 Task: Search one way flight ticket for 3 adults, 3 children in premium economy from Cleveland: Cleveland Hopkins International Airport to Springfield: Abraham Lincoln Capital Airport on 5-2-2023. Choice of flights is Spirit. Outbound departure time preference is 13:15.
Action: Mouse moved to (354, 310)
Screenshot: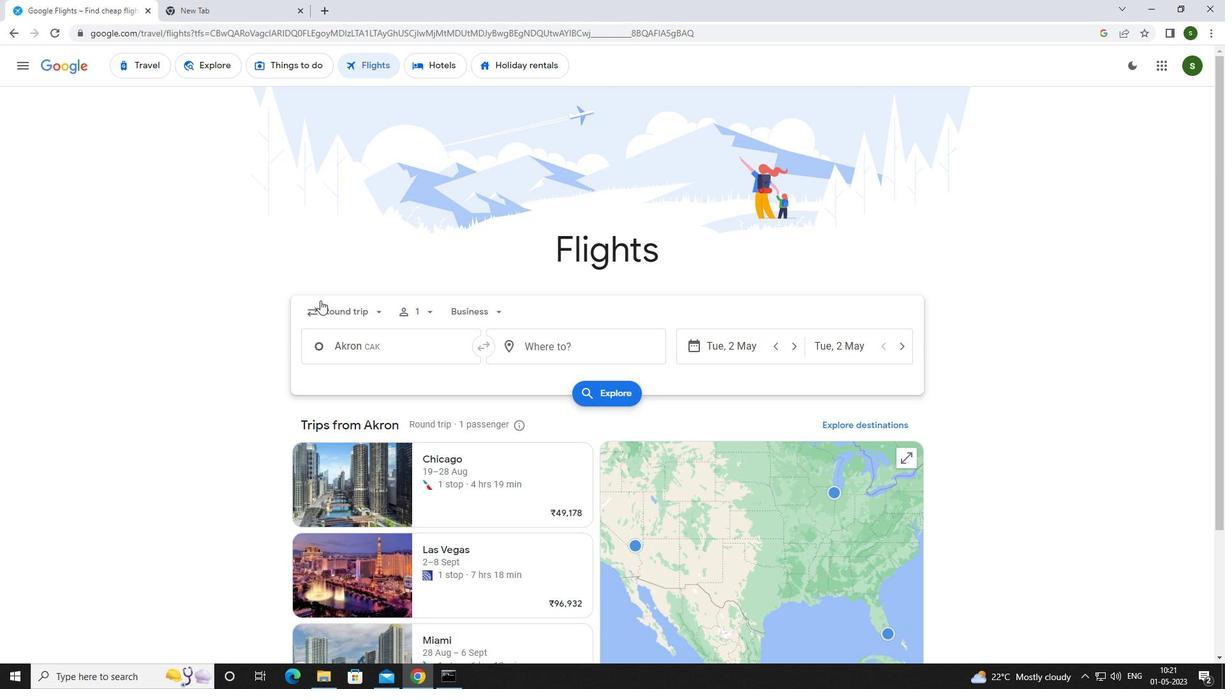 
Action: Mouse pressed left at (354, 310)
Screenshot: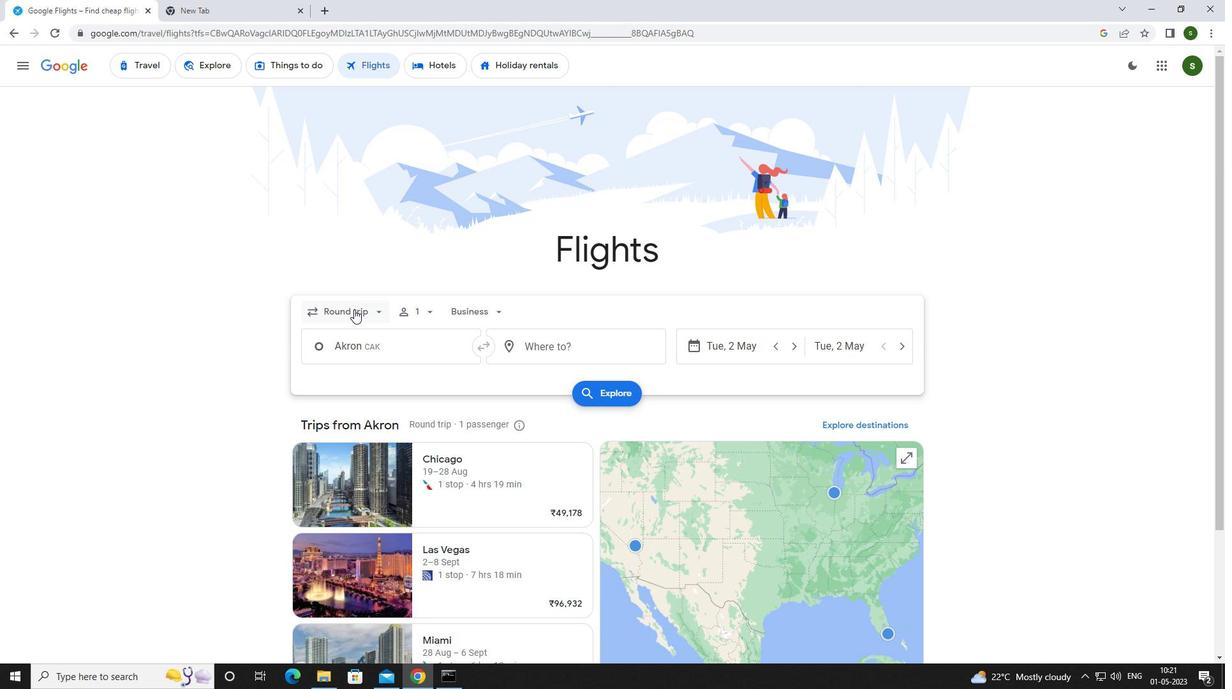 
Action: Mouse moved to (370, 367)
Screenshot: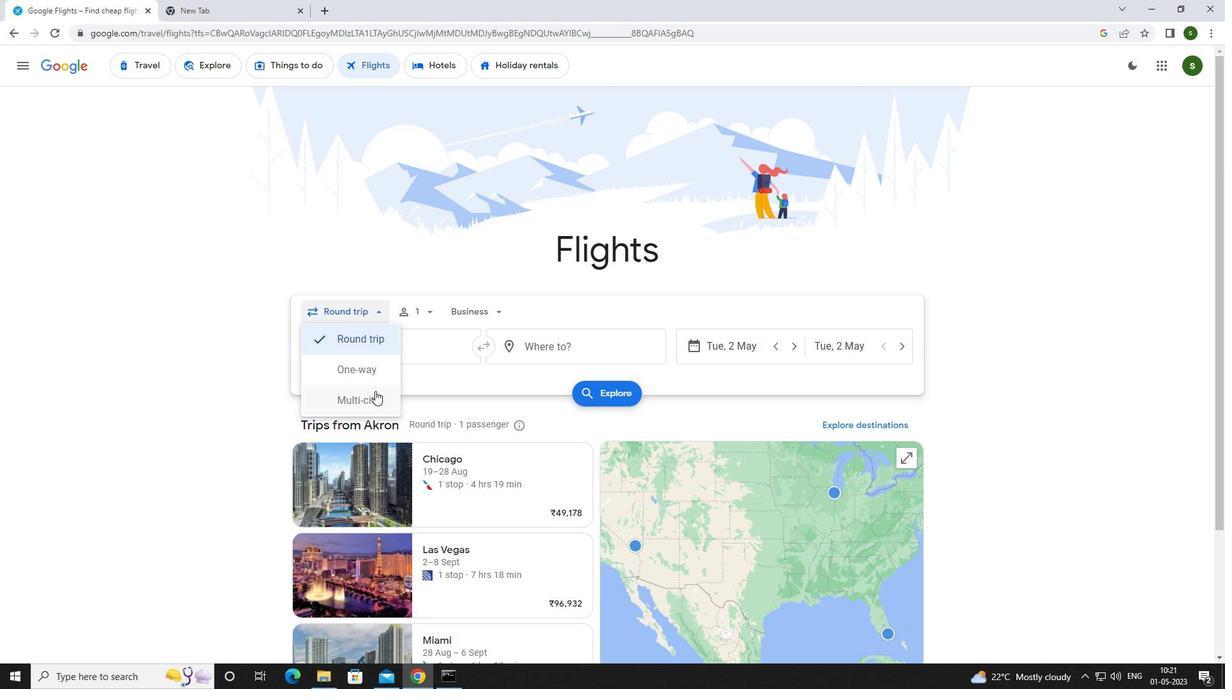 
Action: Mouse pressed left at (370, 367)
Screenshot: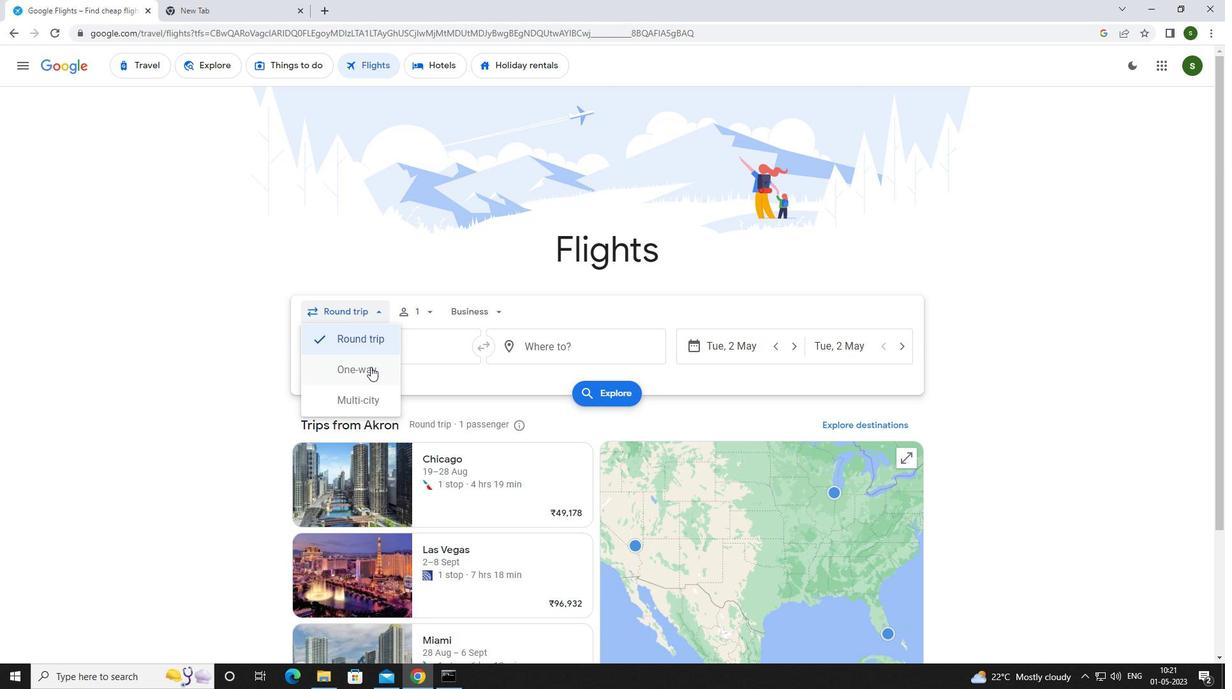 
Action: Mouse moved to (425, 307)
Screenshot: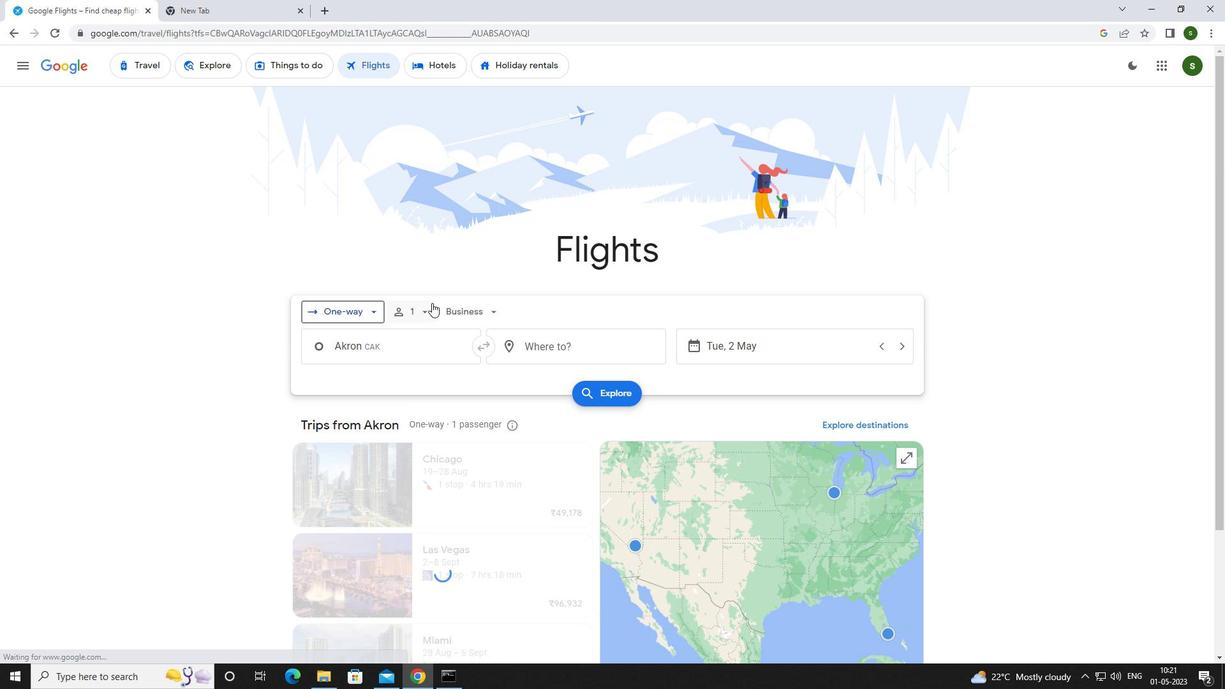 
Action: Mouse pressed left at (425, 307)
Screenshot: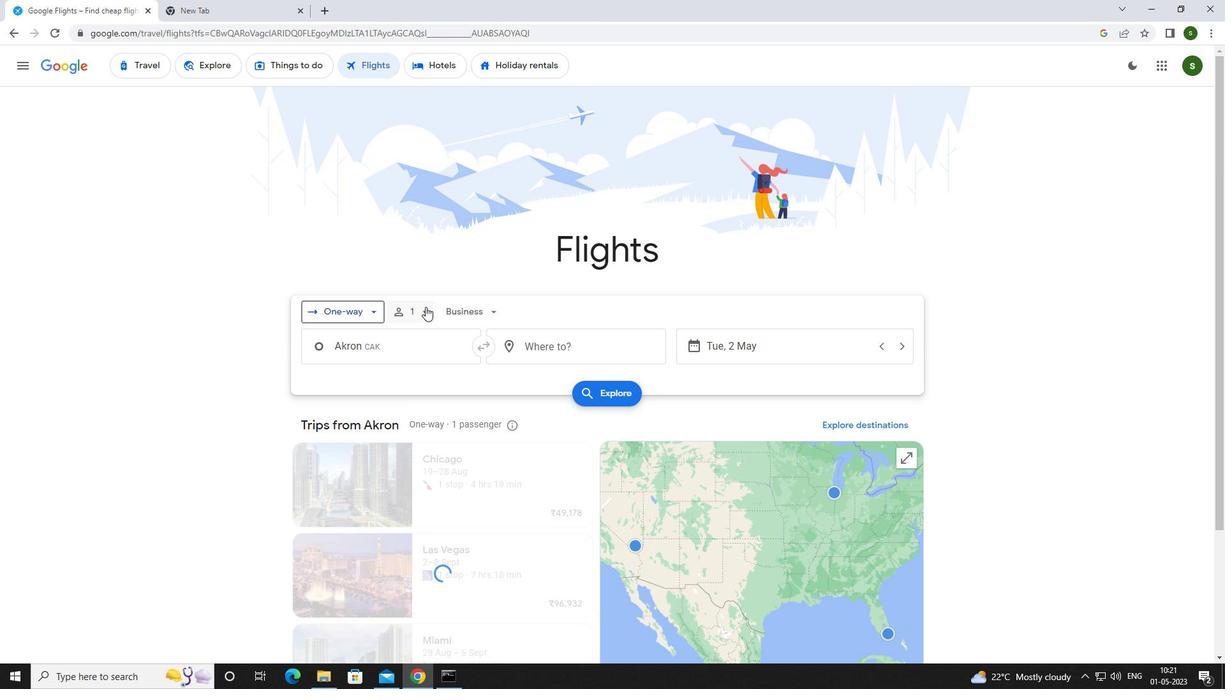 
Action: Mouse moved to (515, 339)
Screenshot: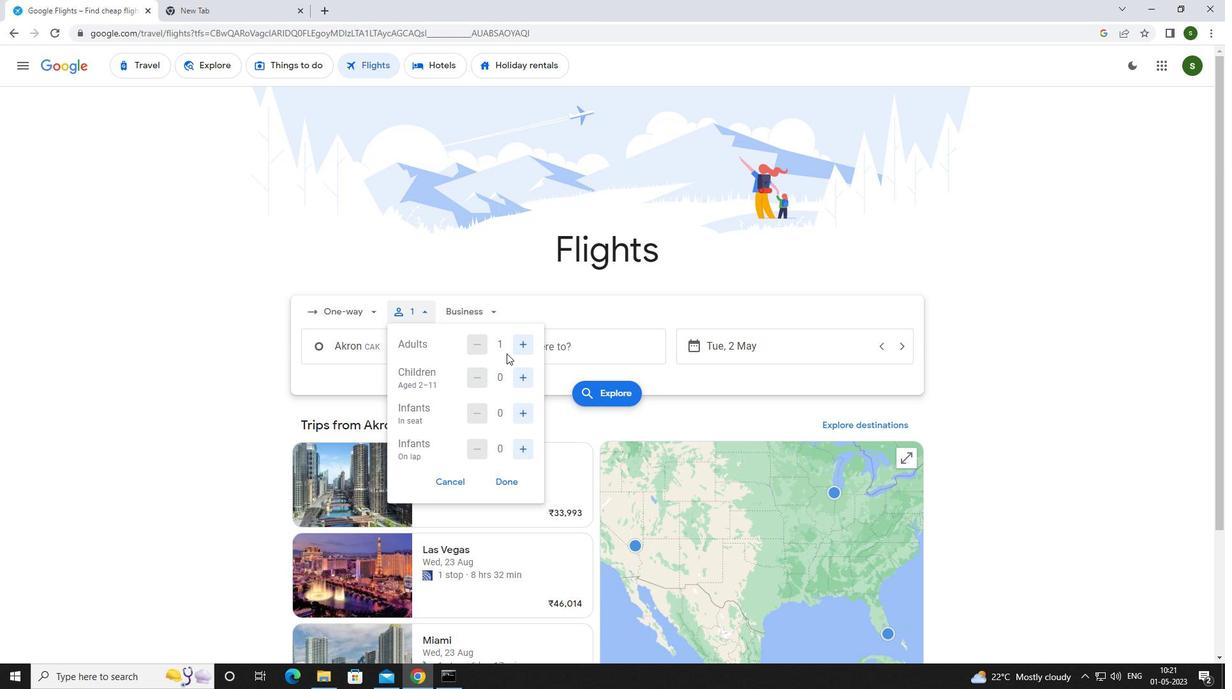 
Action: Mouse pressed left at (515, 339)
Screenshot: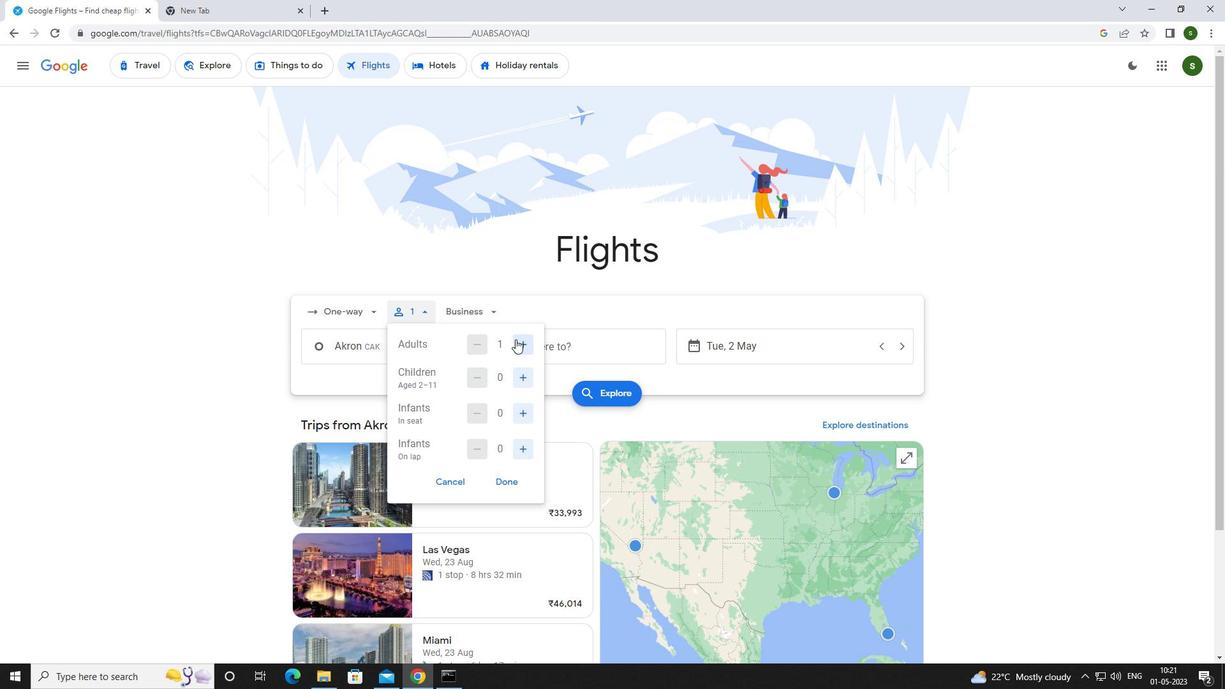 
Action: Mouse pressed left at (515, 339)
Screenshot: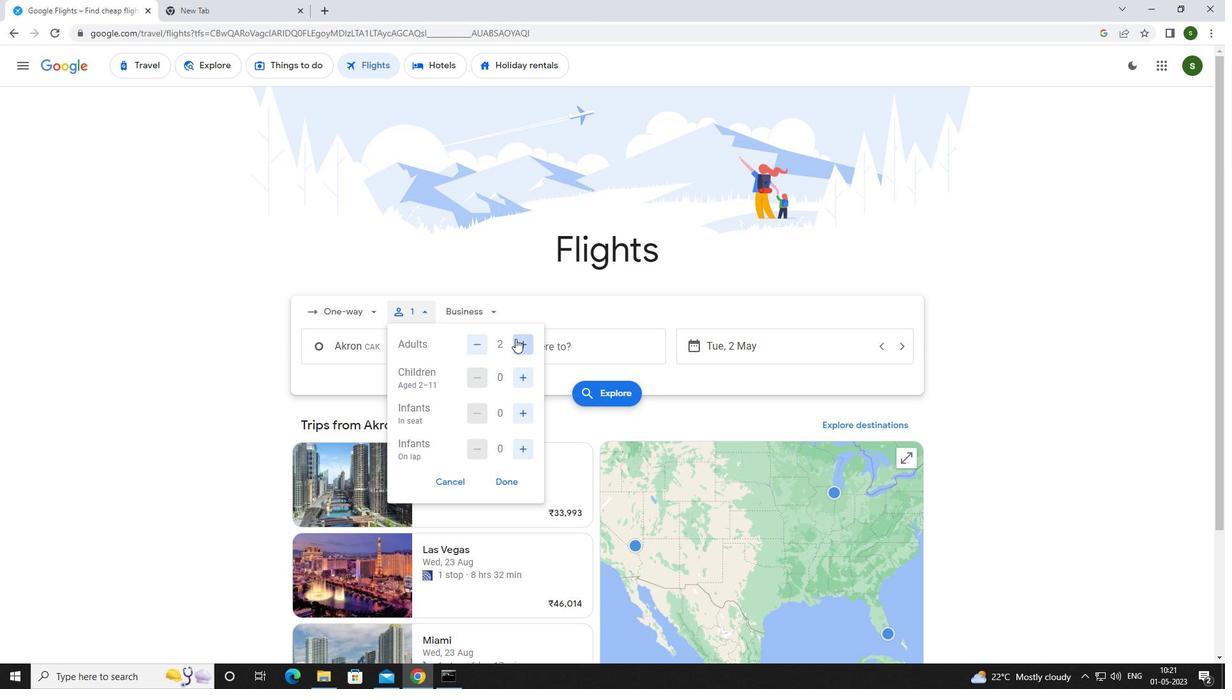 
Action: Mouse moved to (520, 374)
Screenshot: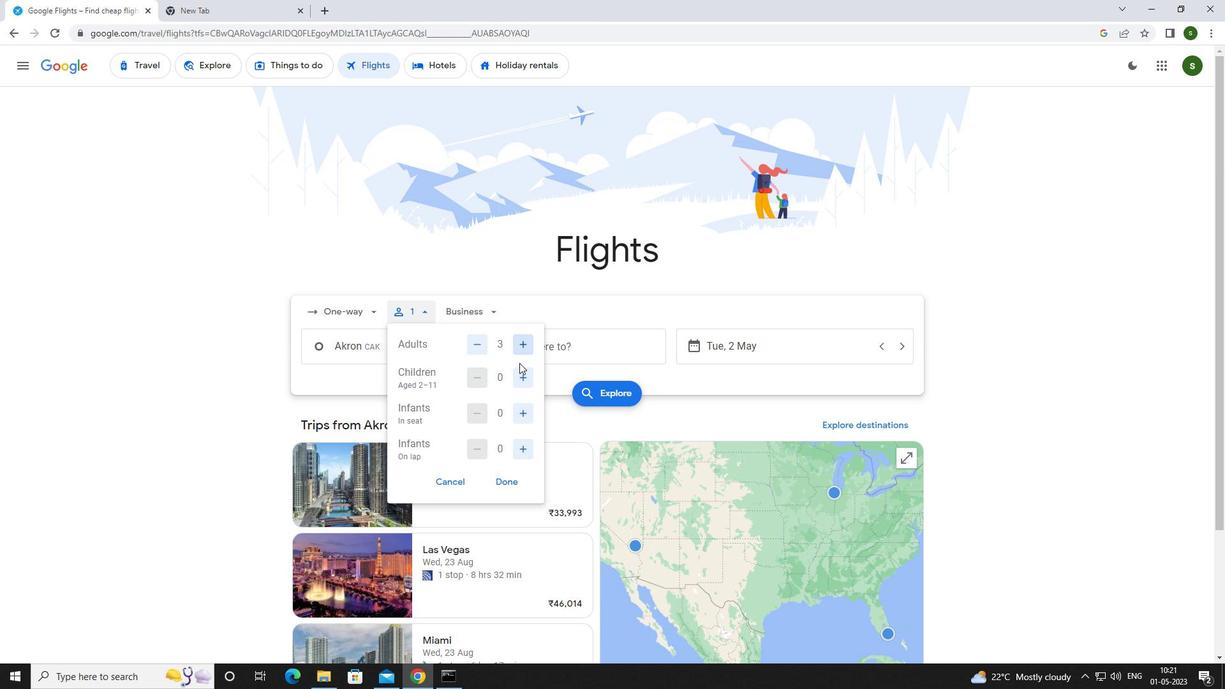 
Action: Mouse pressed left at (520, 374)
Screenshot: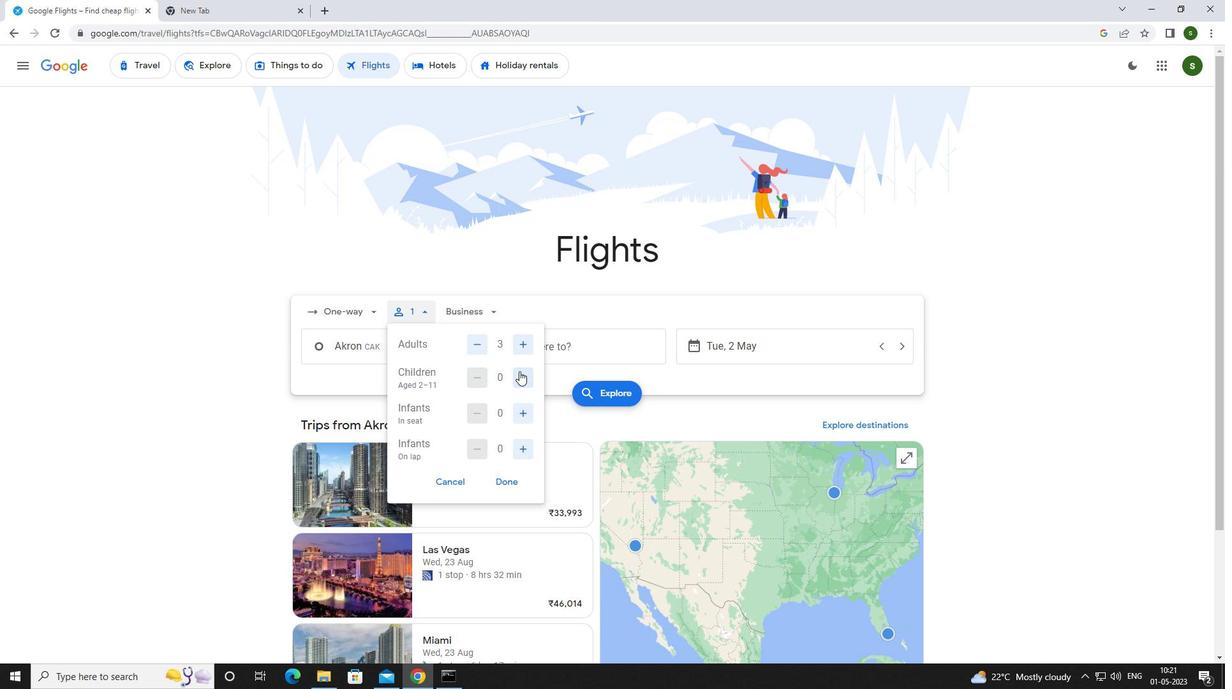 
Action: Mouse pressed left at (520, 374)
Screenshot: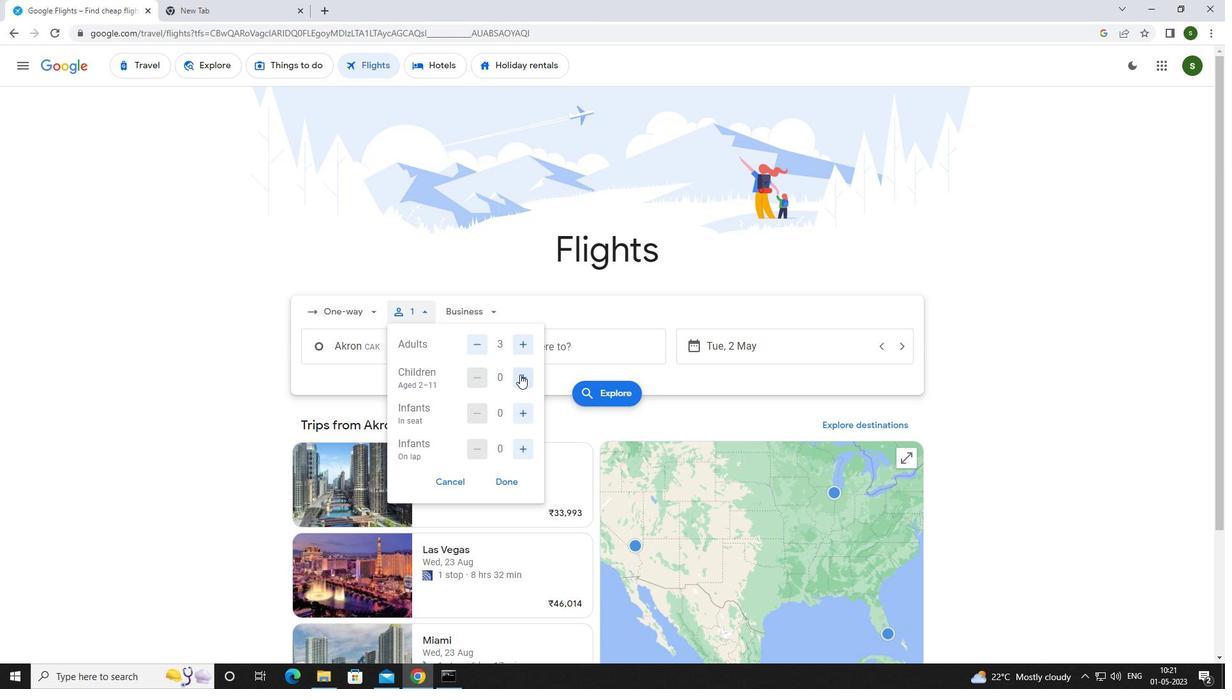 
Action: Mouse pressed left at (520, 374)
Screenshot: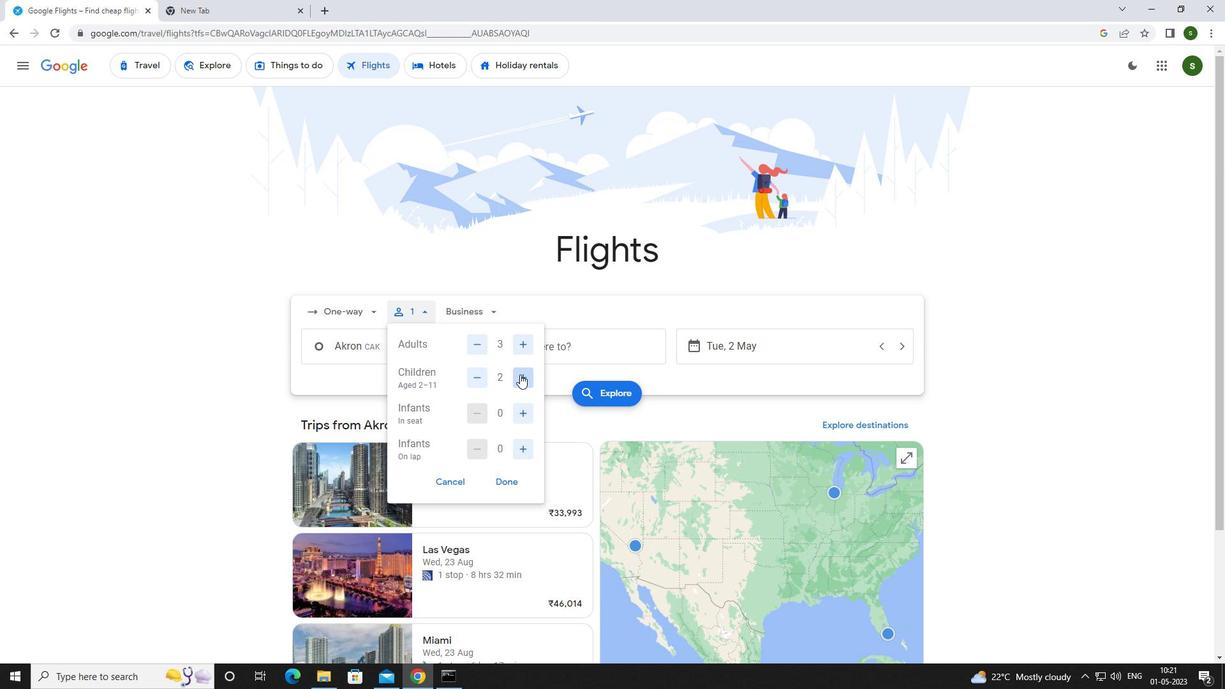 
Action: Mouse moved to (480, 316)
Screenshot: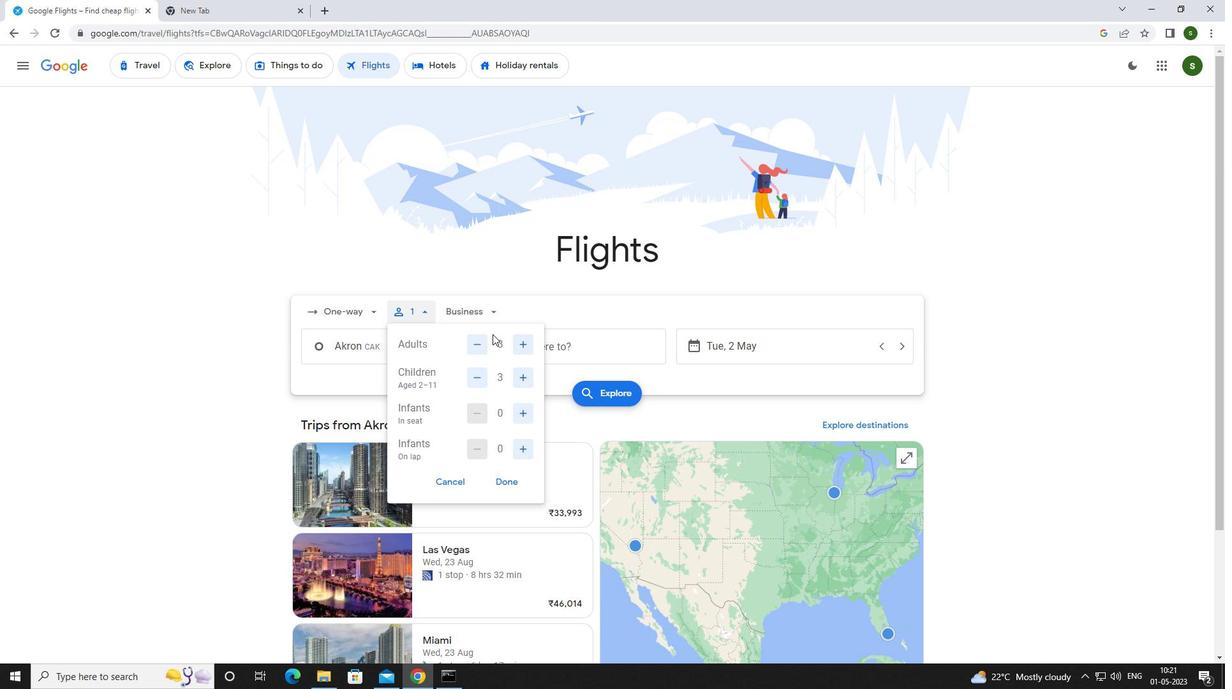 
Action: Mouse pressed left at (480, 316)
Screenshot: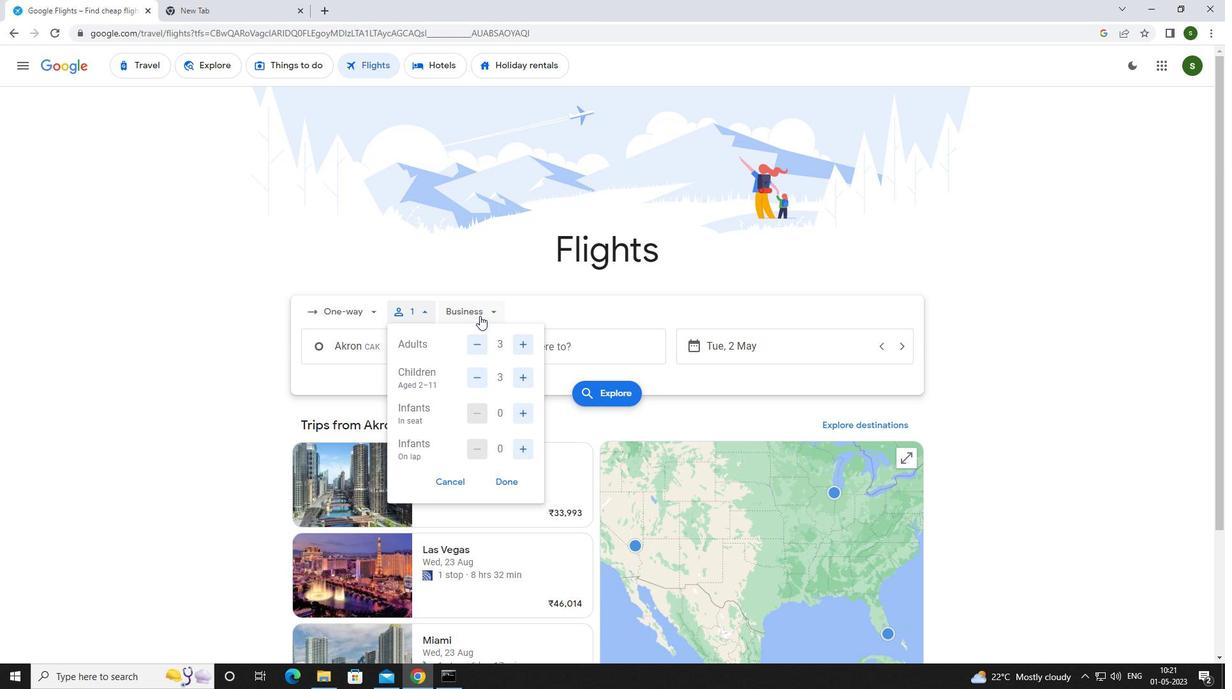 
Action: Mouse moved to (488, 370)
Screenshot: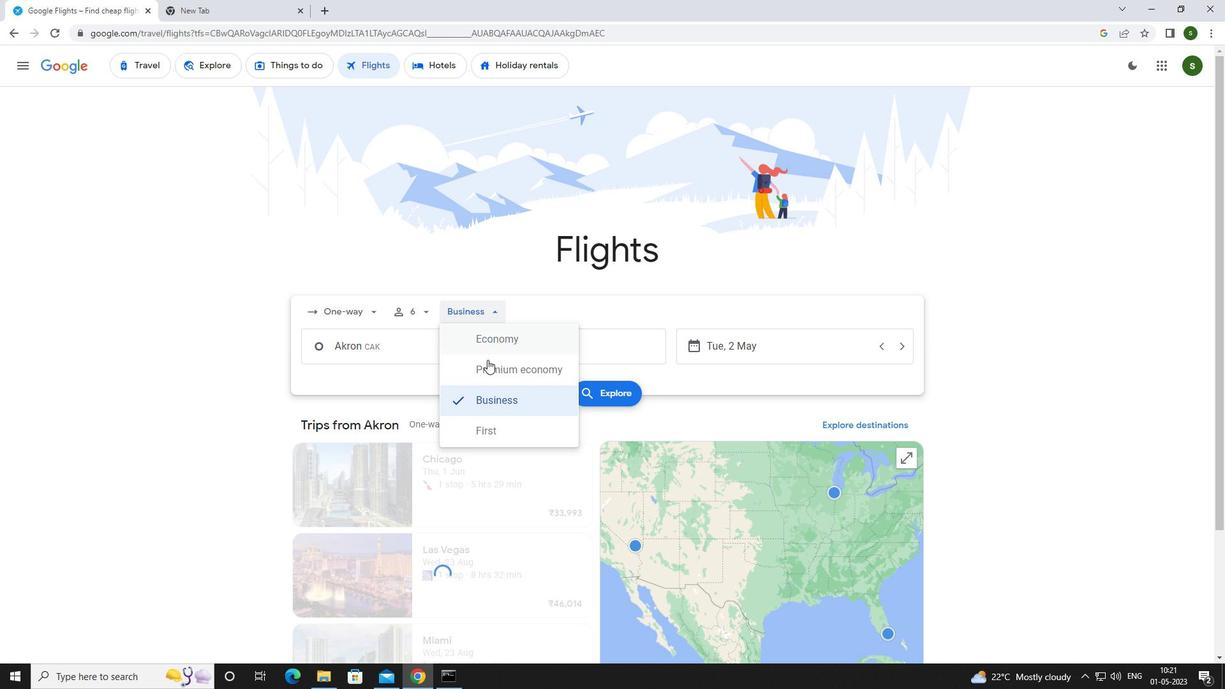 
Action: Mouse pressed left at (488, 370)
Screenshot: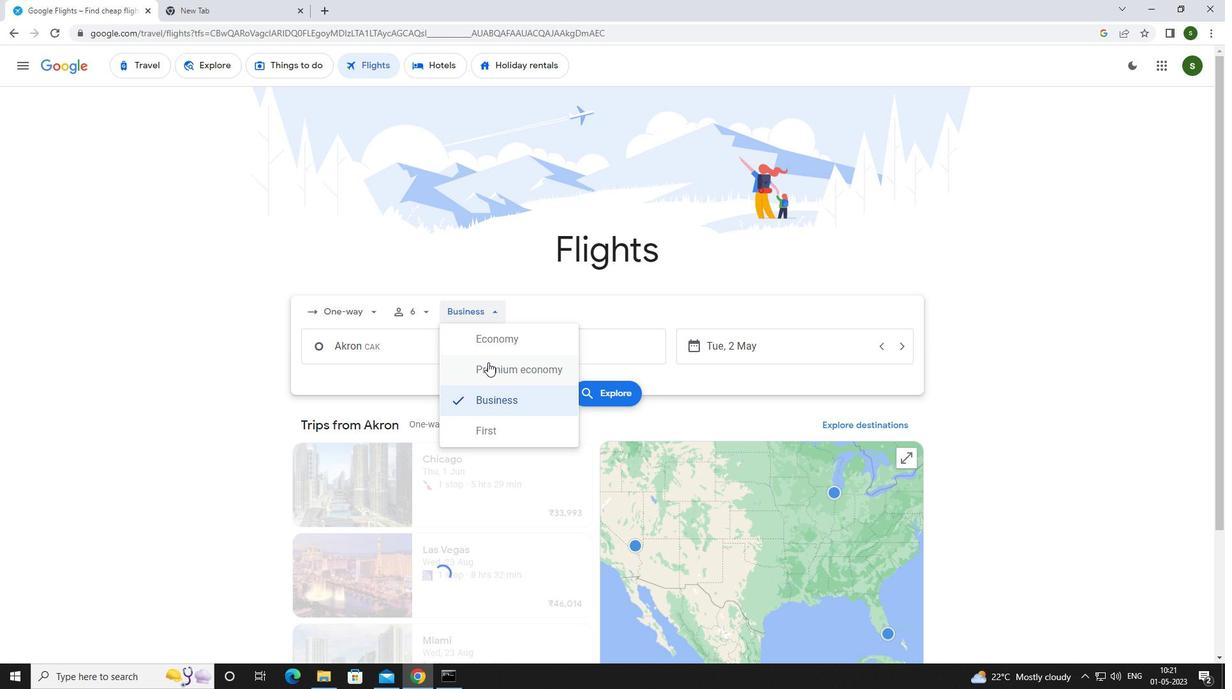 
Action: Mouse moved to (414, 351)
Screenshot: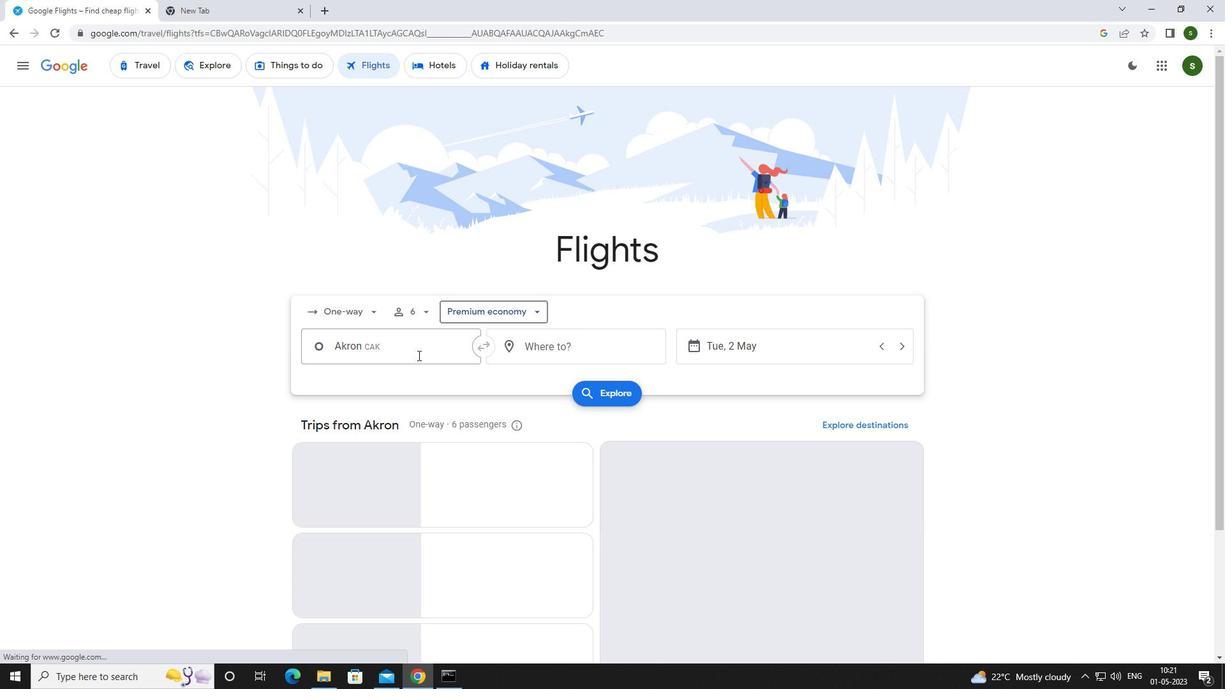 
Action: Mouse pressed left at (414, 351)
Screenshot: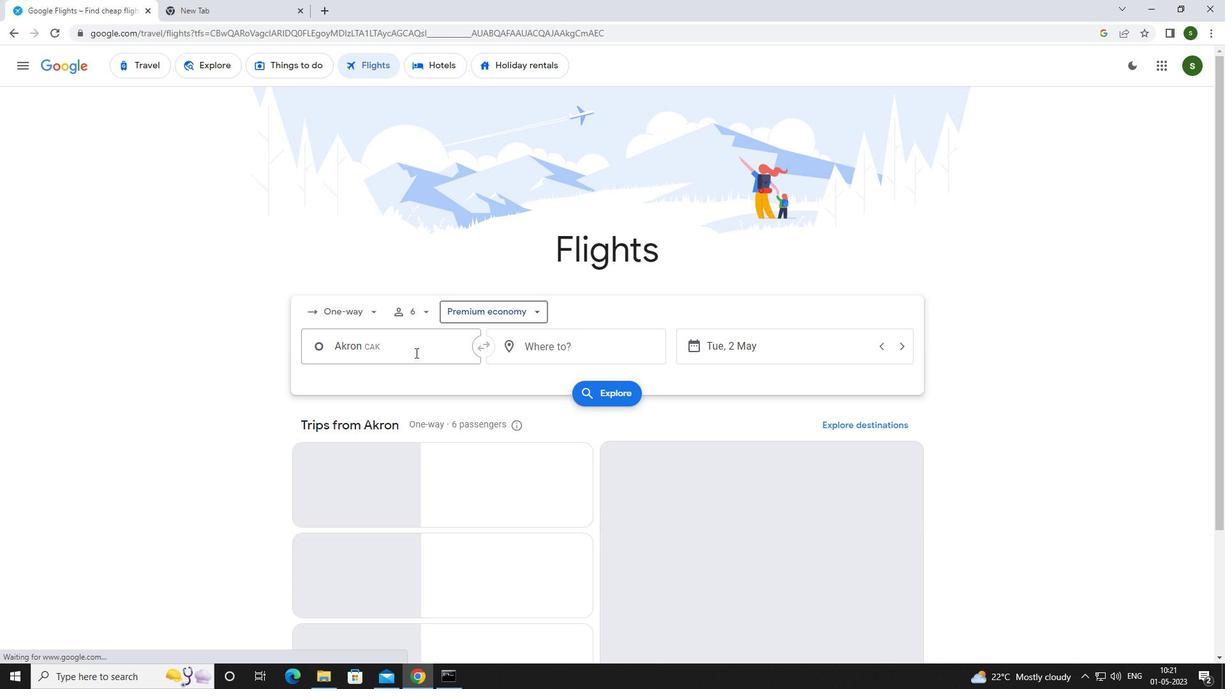 
Action: Mouse moved to (403, 353)
Screenshot: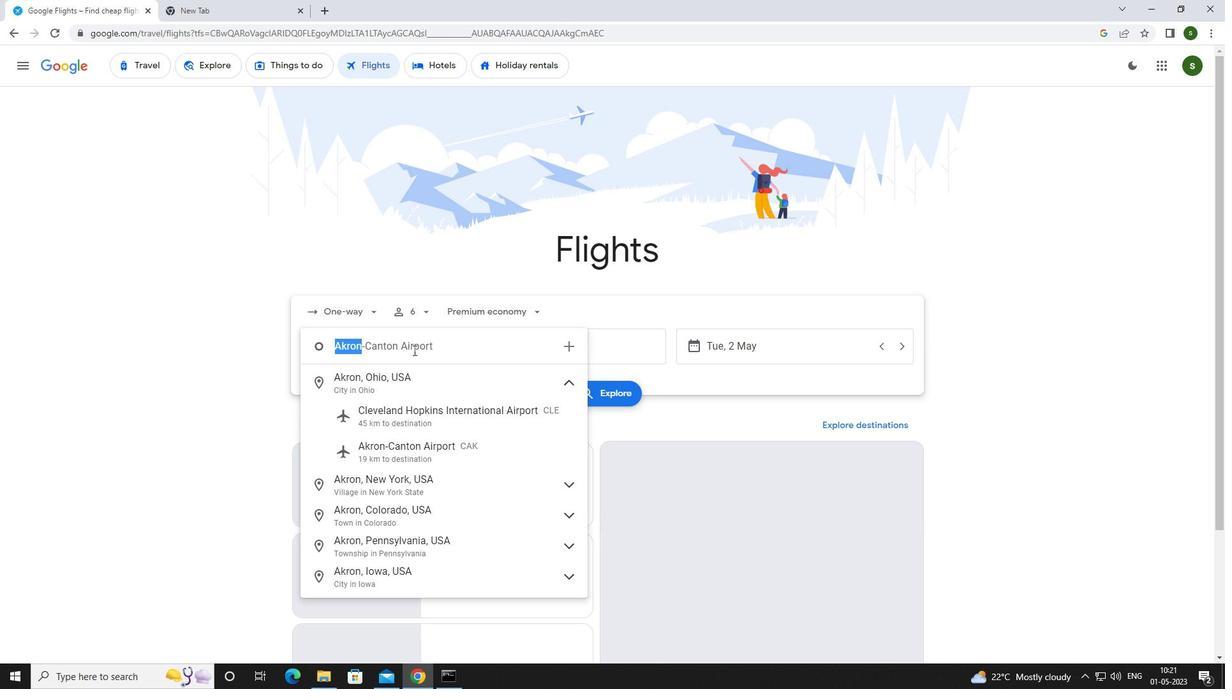 
Action: Key pressed c<Key.caps_lock>leveland
Screenshot: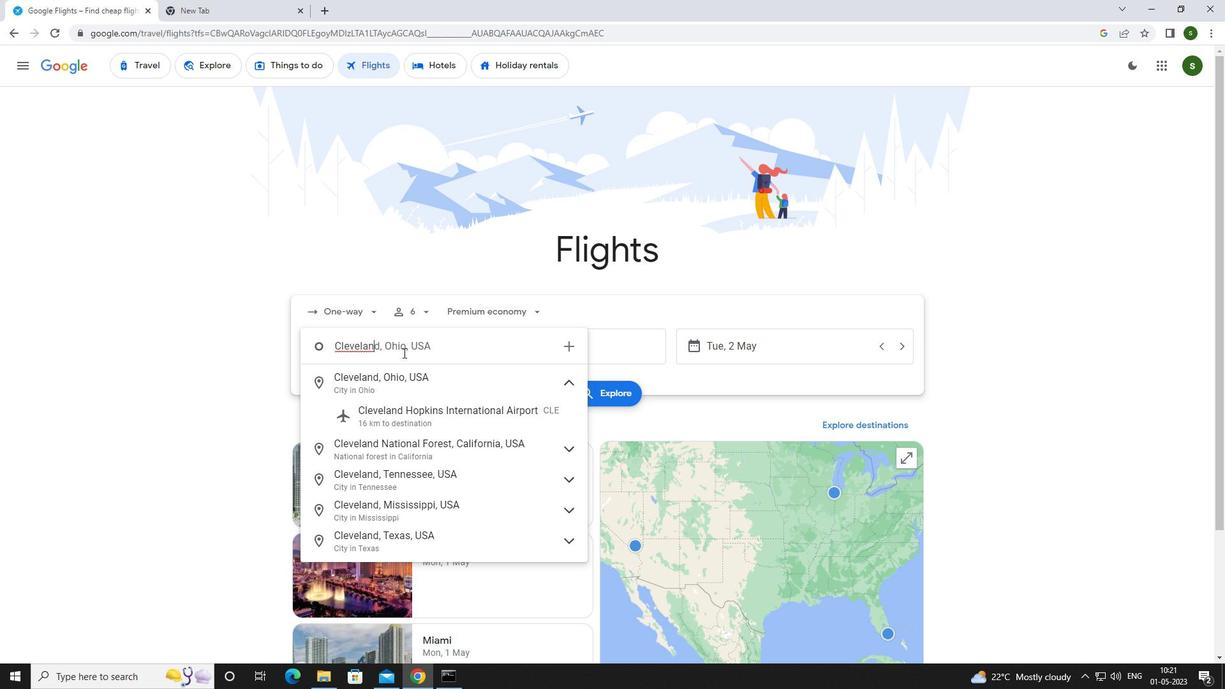 
Action: Mouse moved to (402, 413)
Screenshot: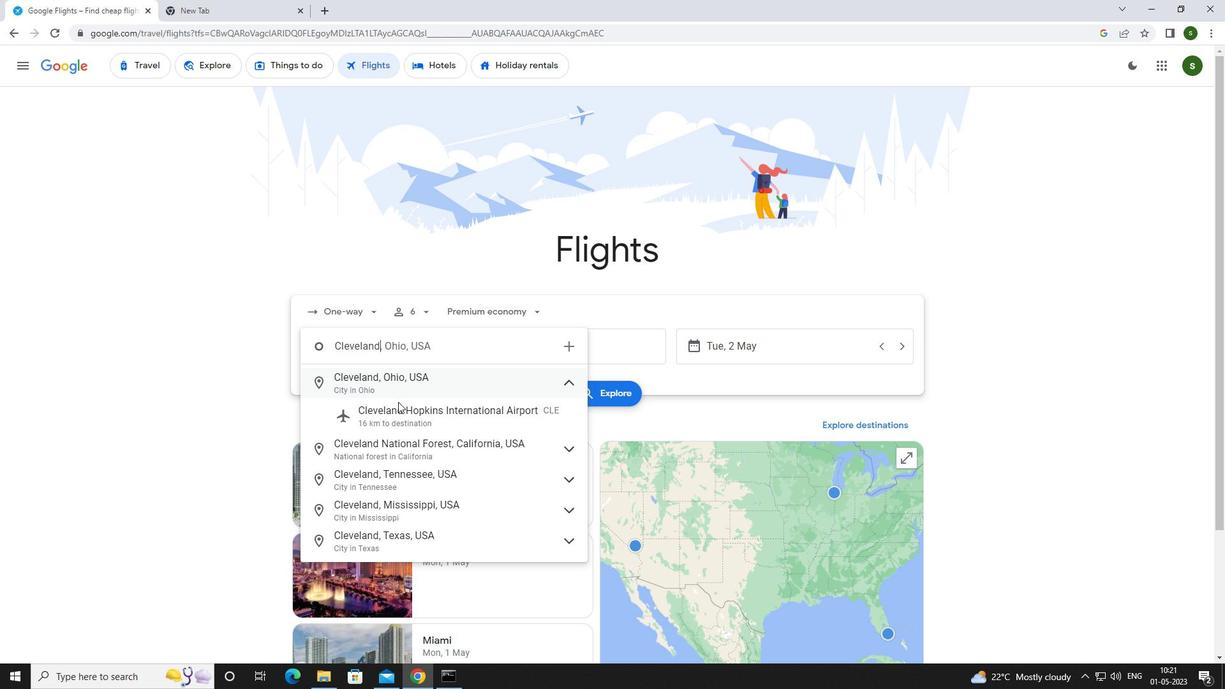 
Action: Mouse pressed left at (402, 413)
Screenshot: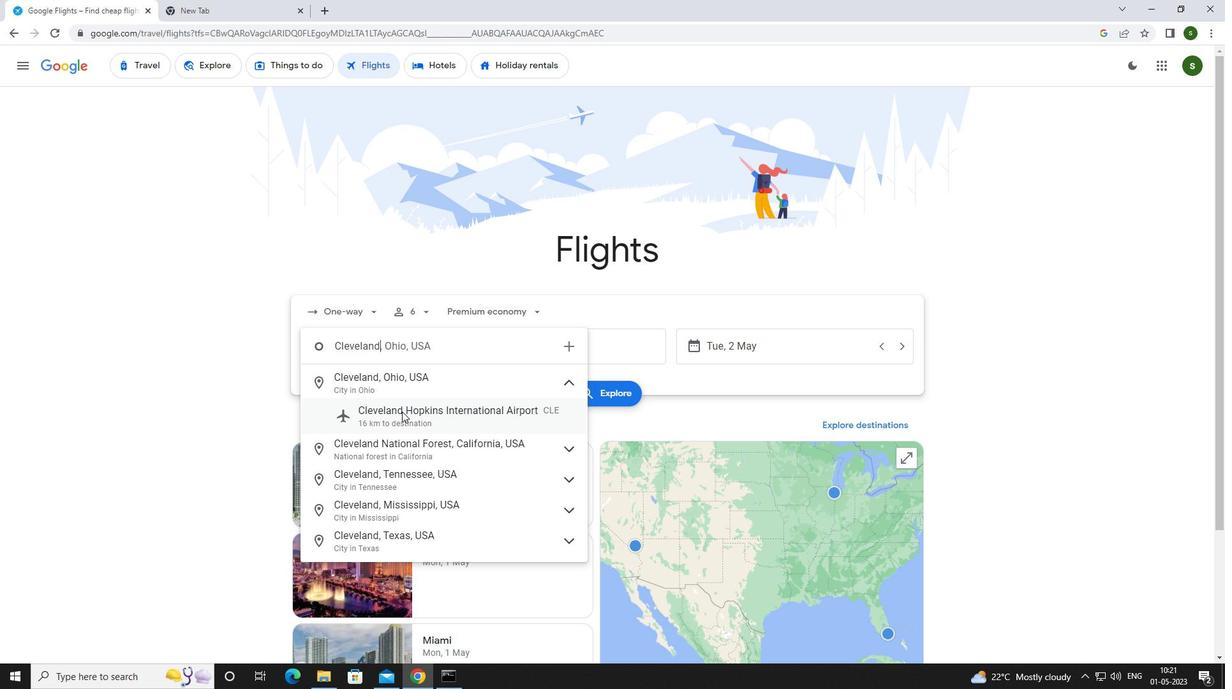 
Action: Mouse moved to (528, 357)
Screenshot: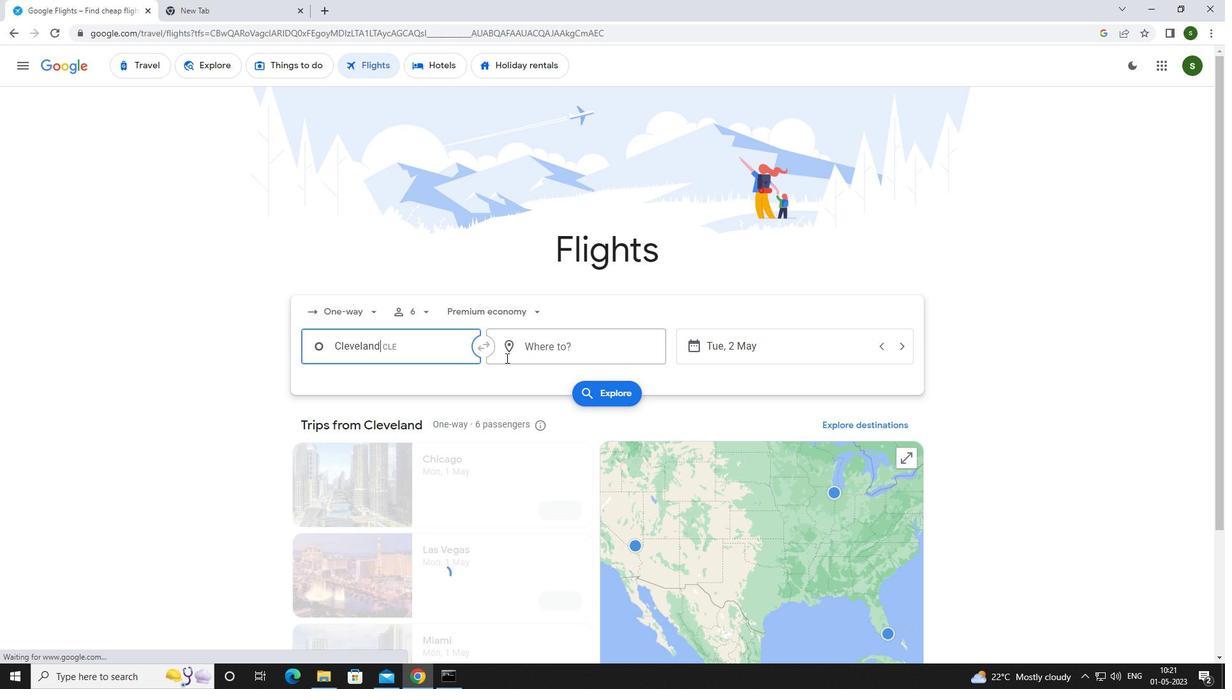 
Action: Mouse pressed left at (528, 357)
Screenshot: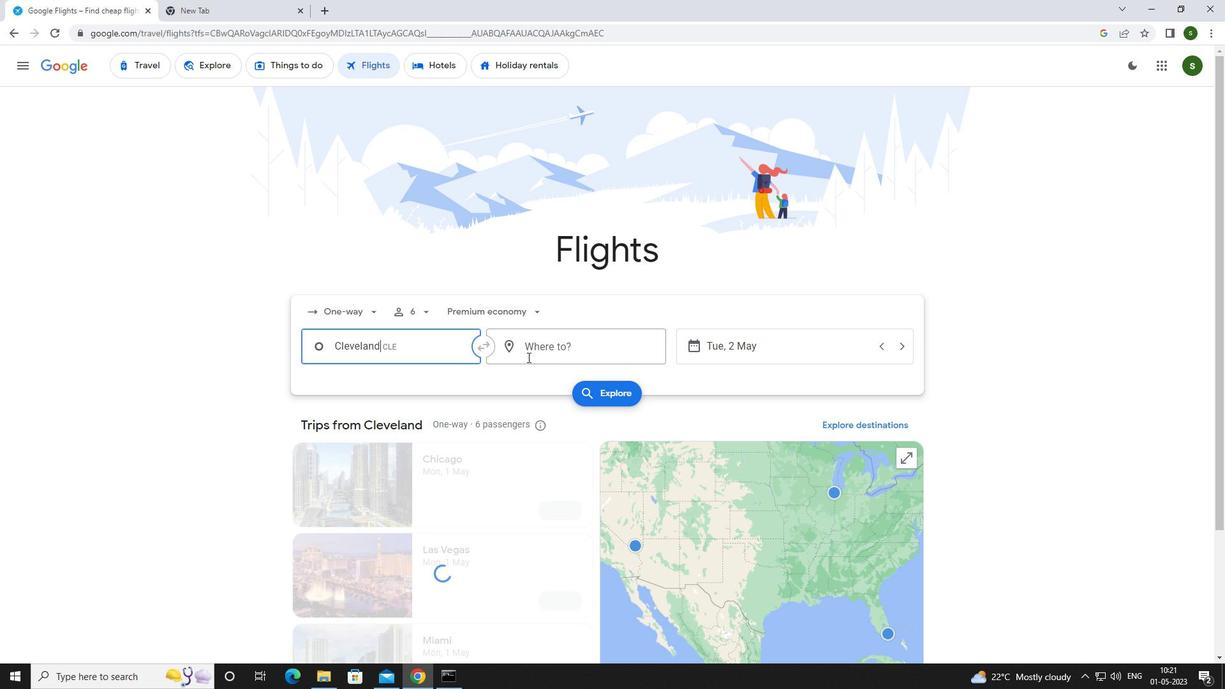
Action: Mouse moved to (398, 400)
Screenshot: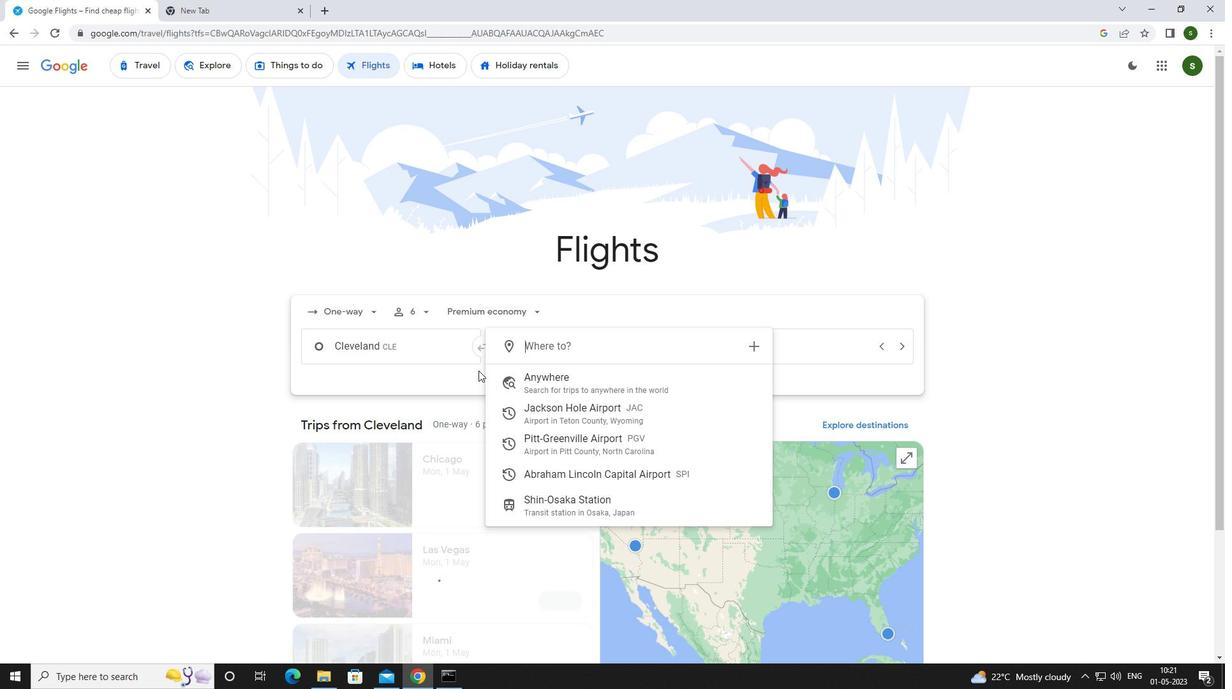 
Action: Key pressed <Key.caps_lock>s<Key.caps_lock>pringfi
Screenshot: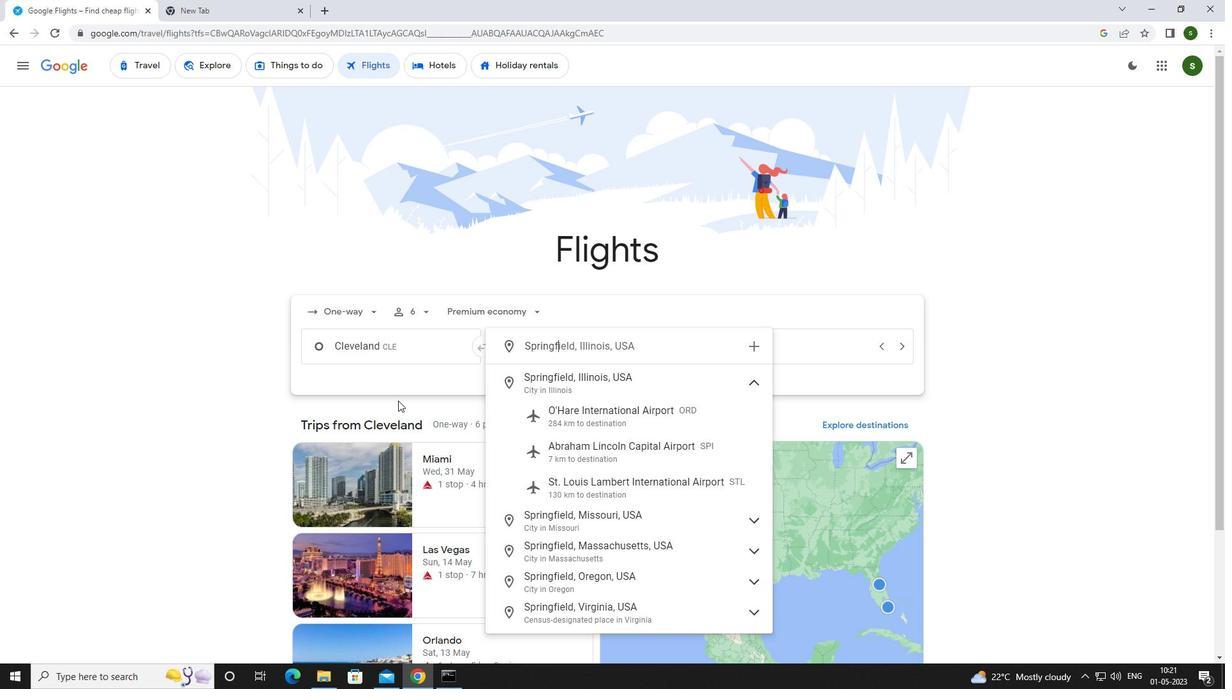 
Action: Mouse moved to (638, 453)
Screenshot: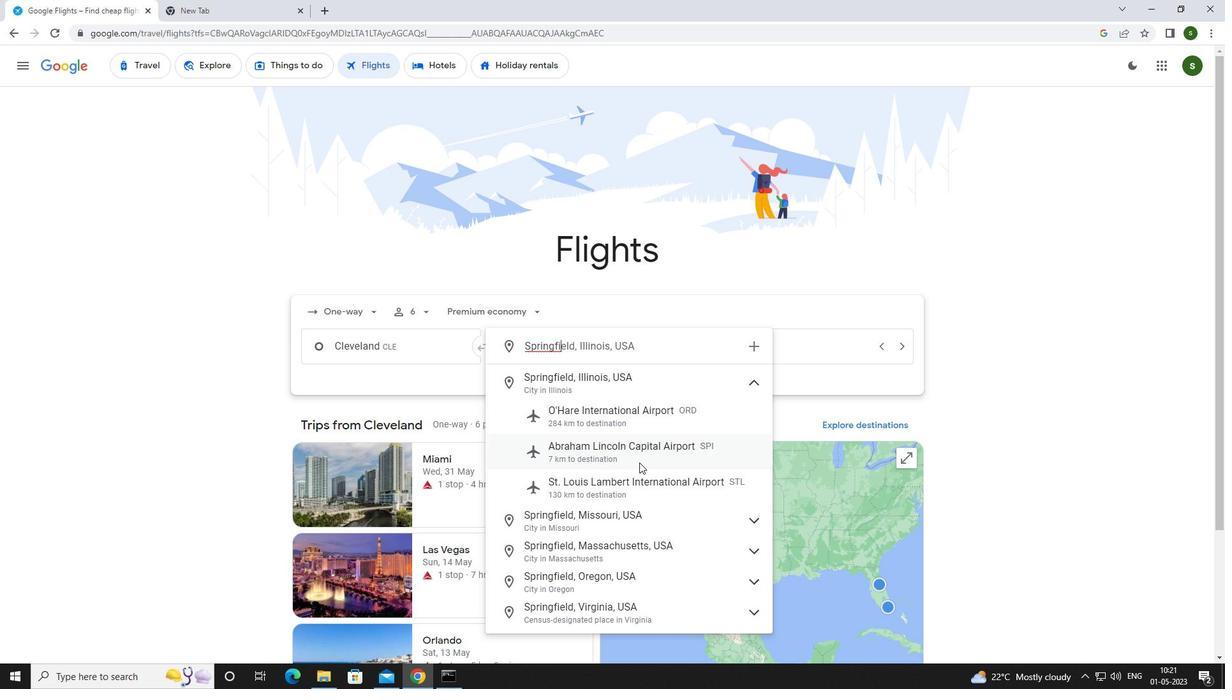 
Action: Mouse pressed left at (638, 453)
Screenshot: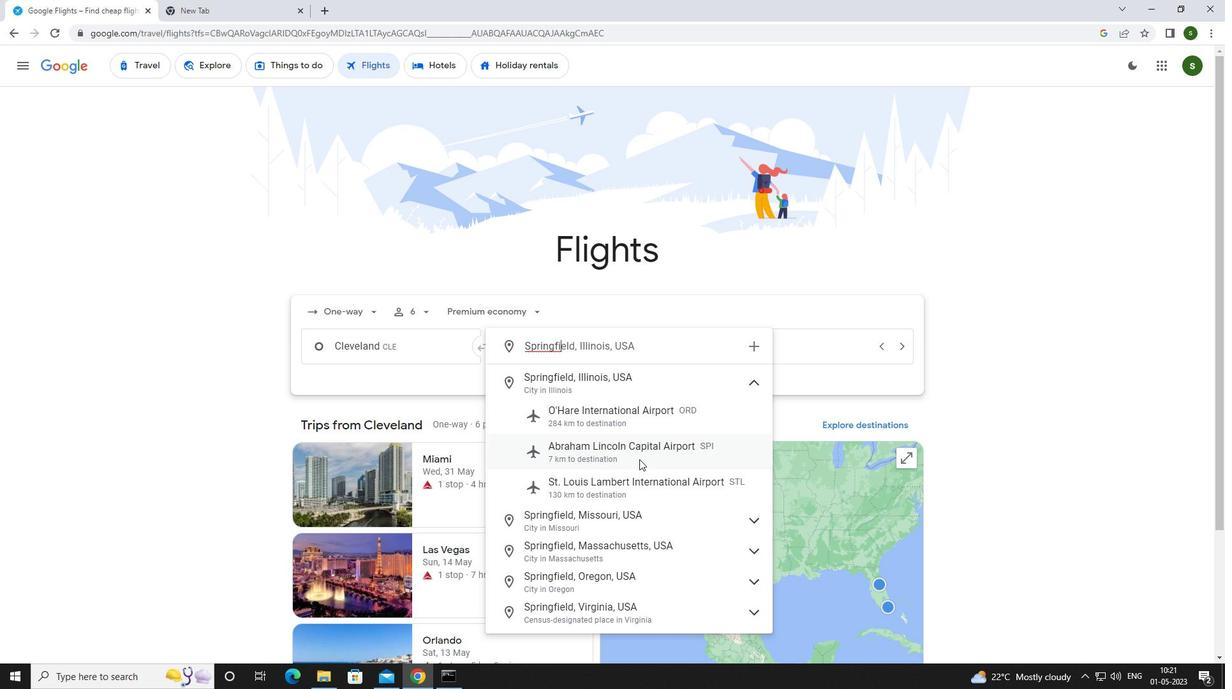 
Action: Mouse moved to (770, 346)
Screenshot: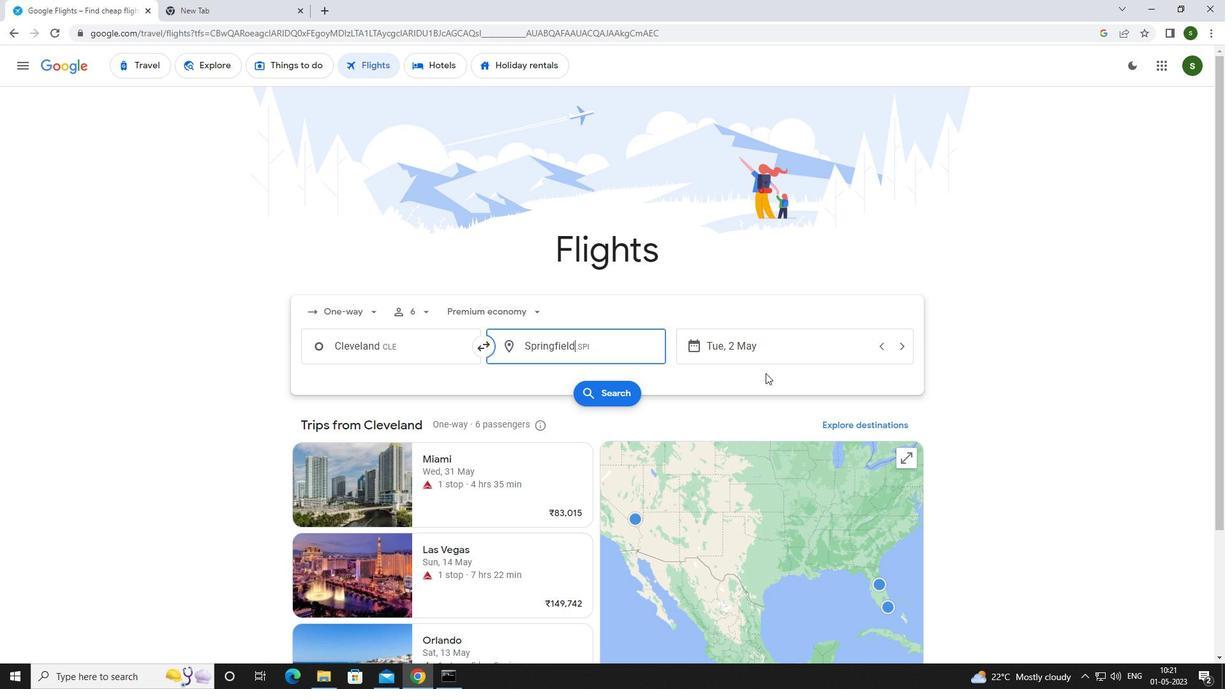 
Action: Mouse pressed left at (770, 346)
Screenshot: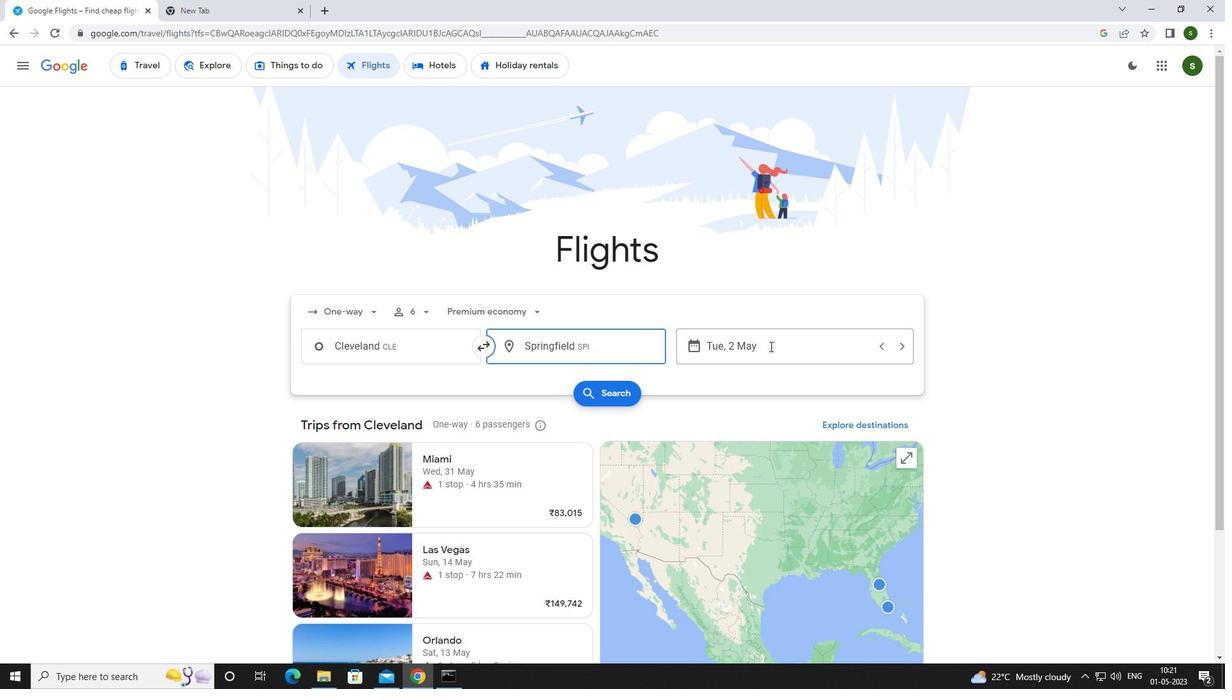 
Action: Mouse moved to (533, 438)
Screenshot: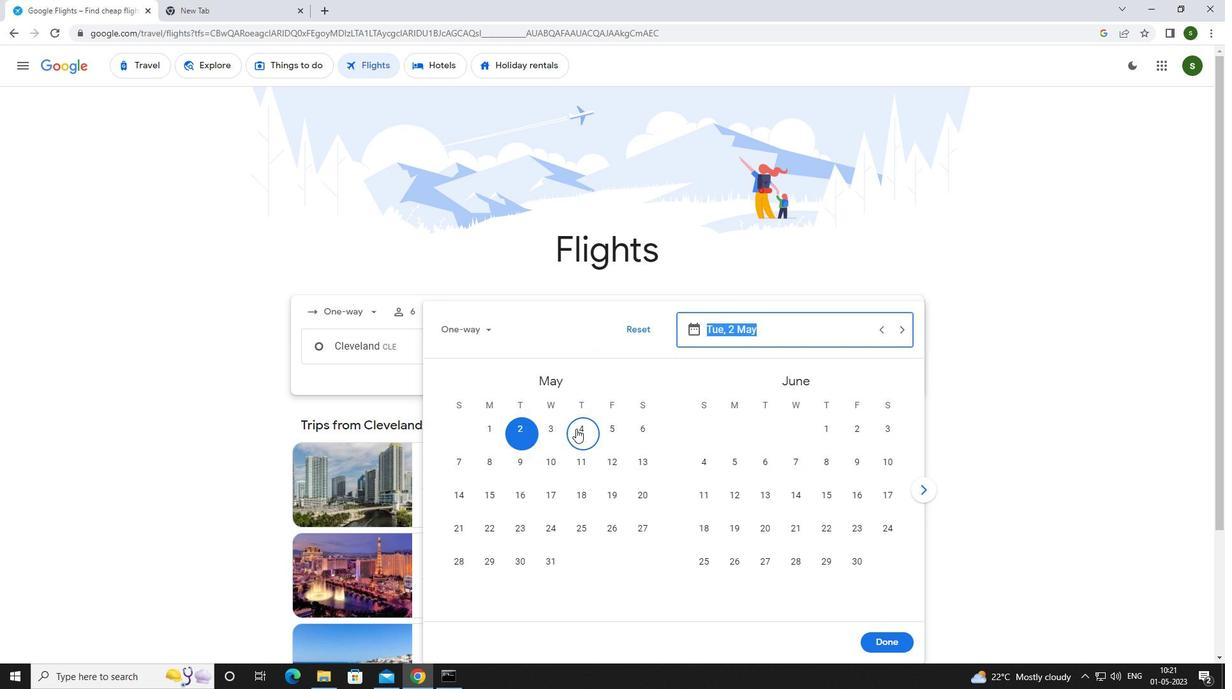 
Action: Mouse pressed left at (533, 438)
Screenshot: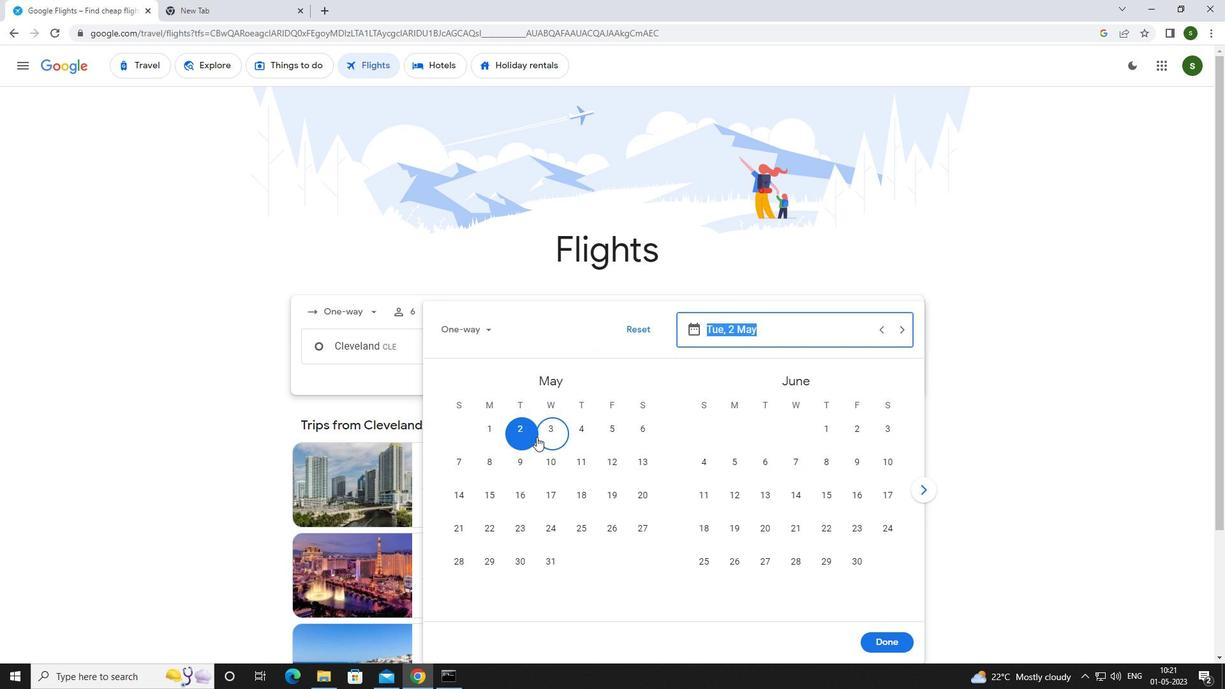 
Action: Mouse moved to (883, 644)
Screenshot: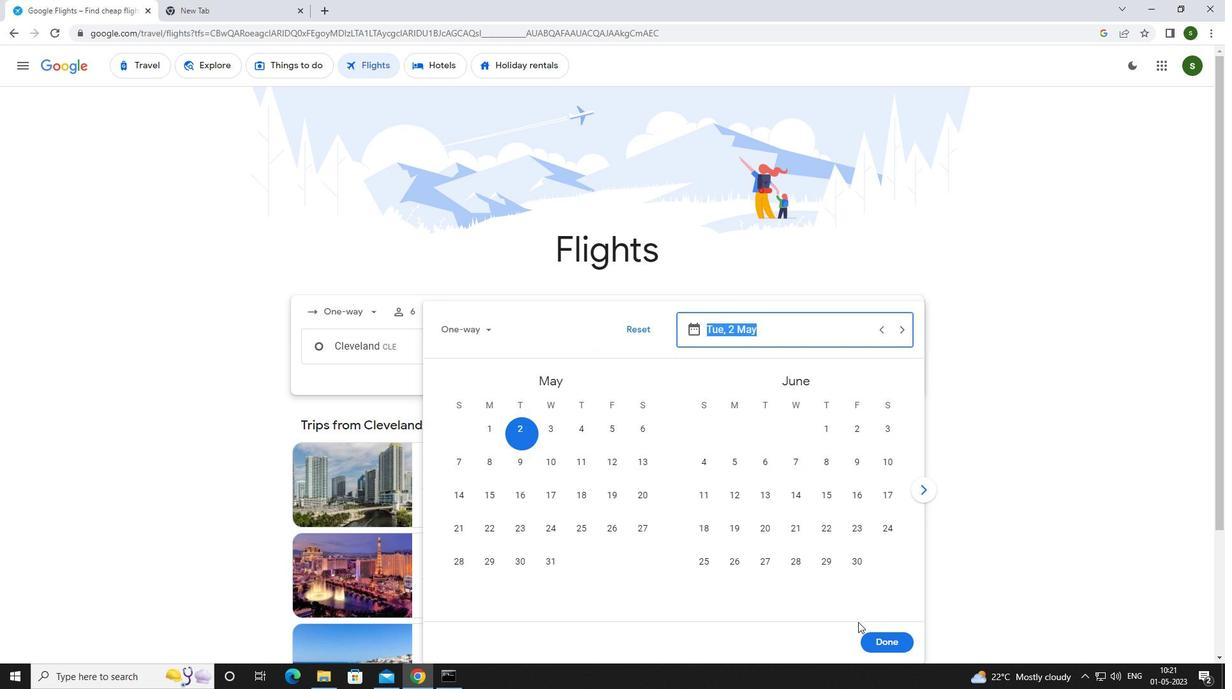 
Action: Mouse pressed left at (883, 644)
Screenshot: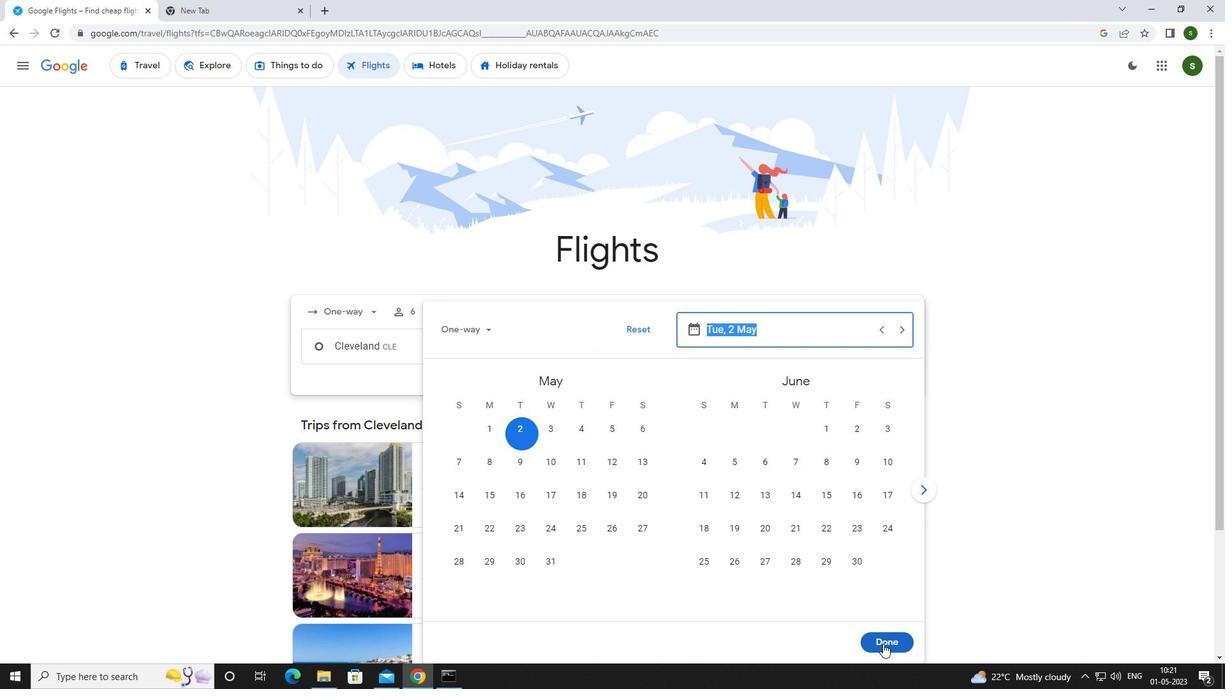 
Action: Mouse moved to (619, 397)
Screenshot: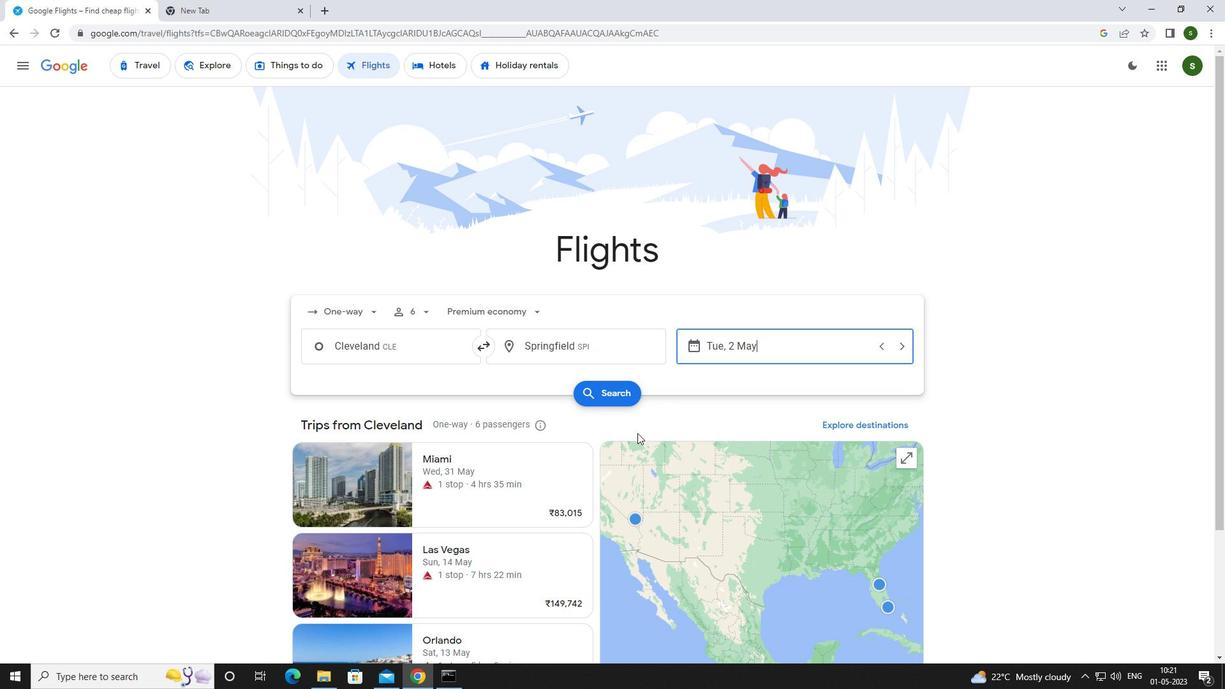 
Action: Mouse pressed left at (619, 397)
Screenshot: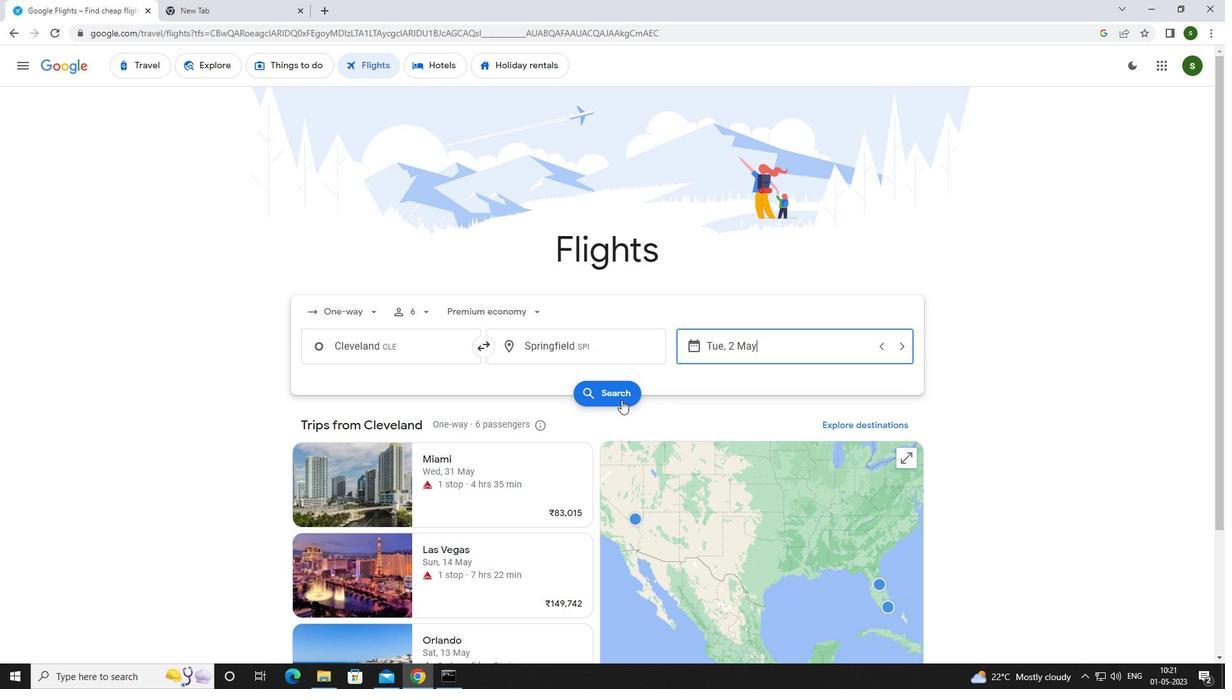
Action: Mouse moved to (307, 187)
Screenshot: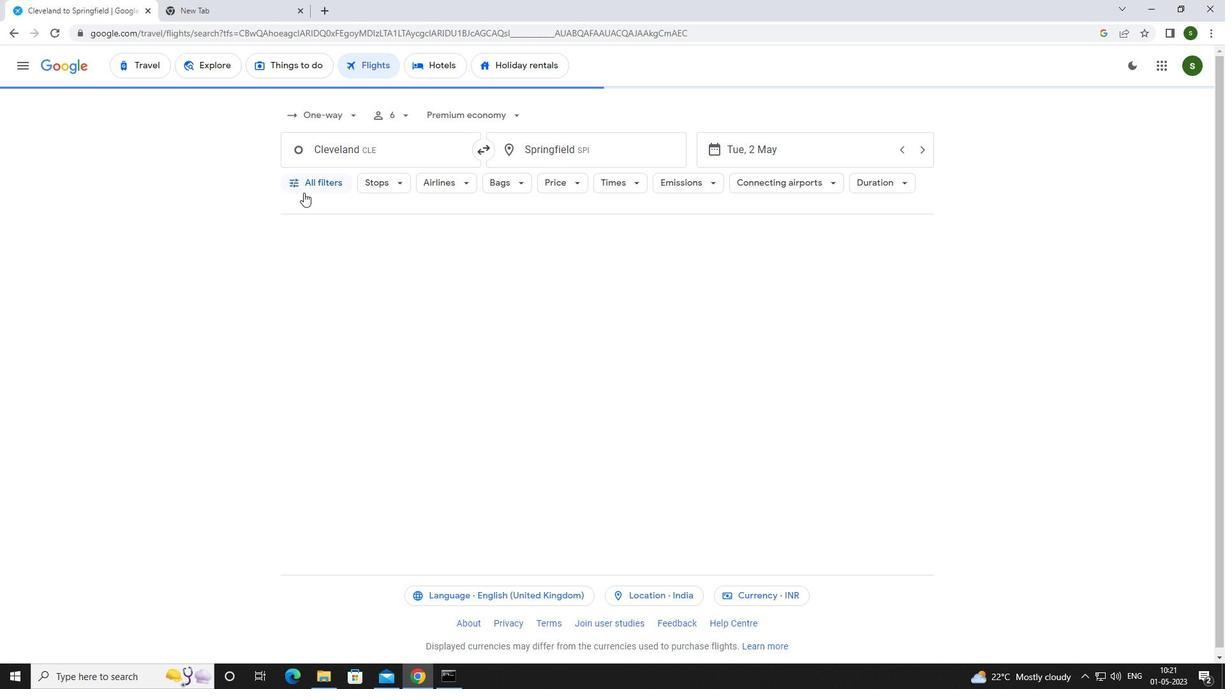 
Action: Mouse pressed left at (307, 187)
Screenshot: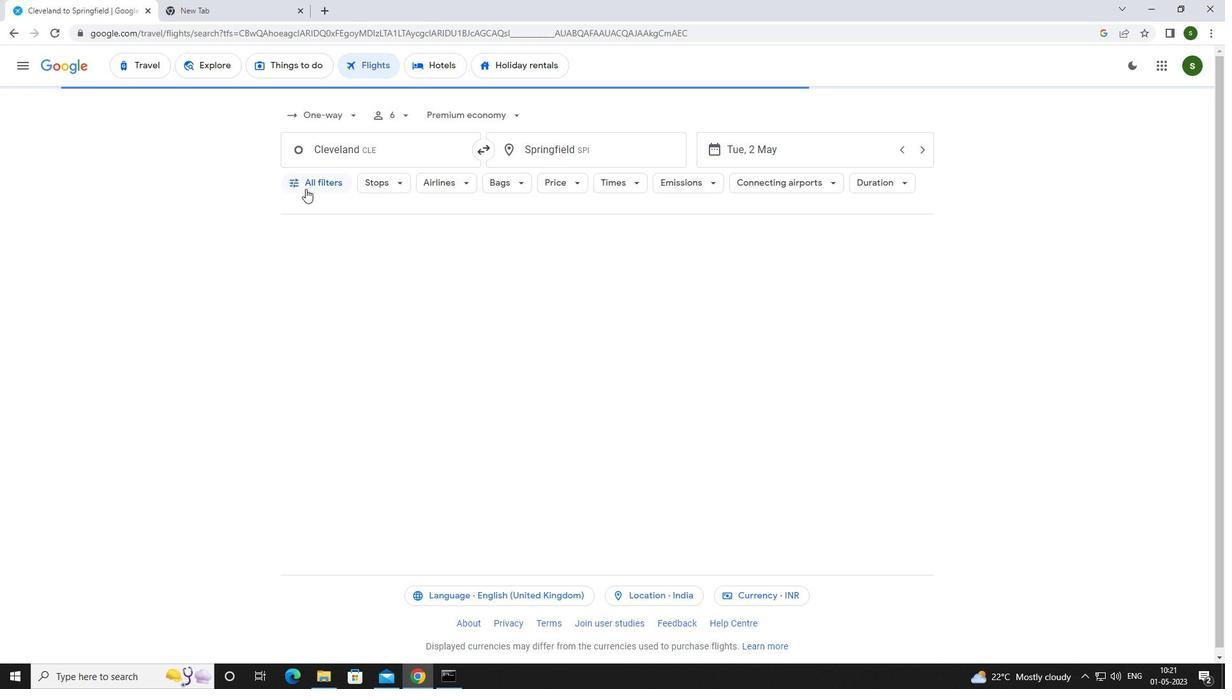 
Action: Mouse moved to (467, 454)
Screenshot: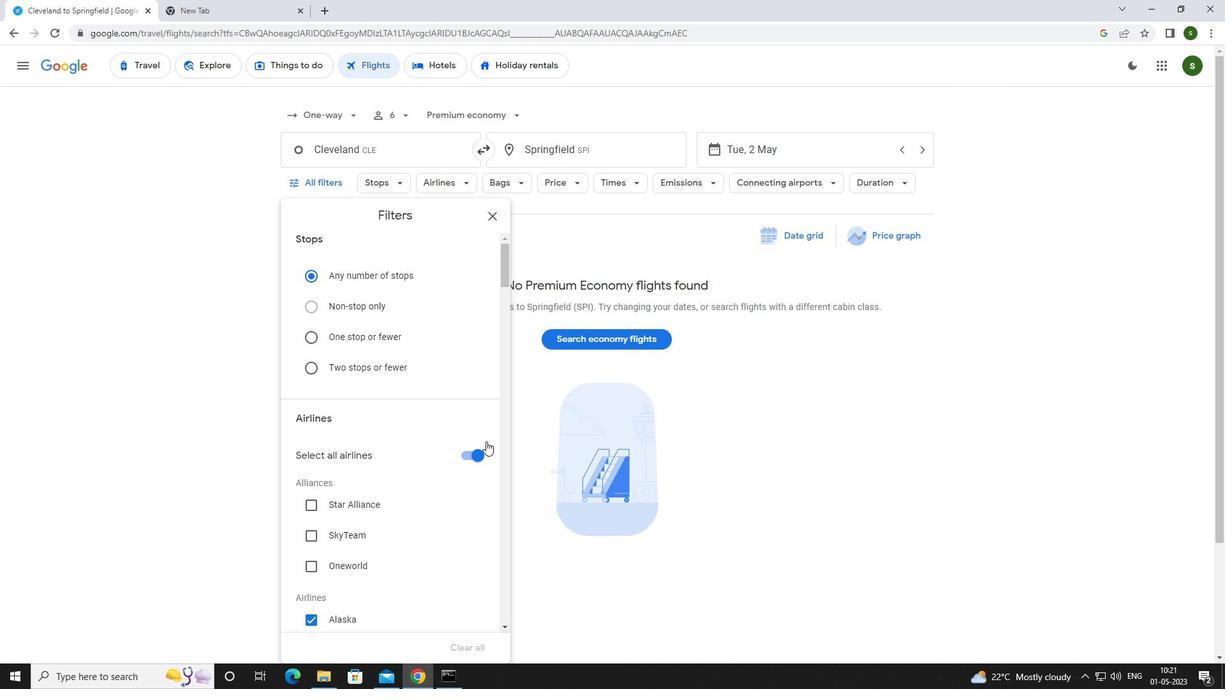 
Action: Mouse pressed left at (467, 454)
Screenshot: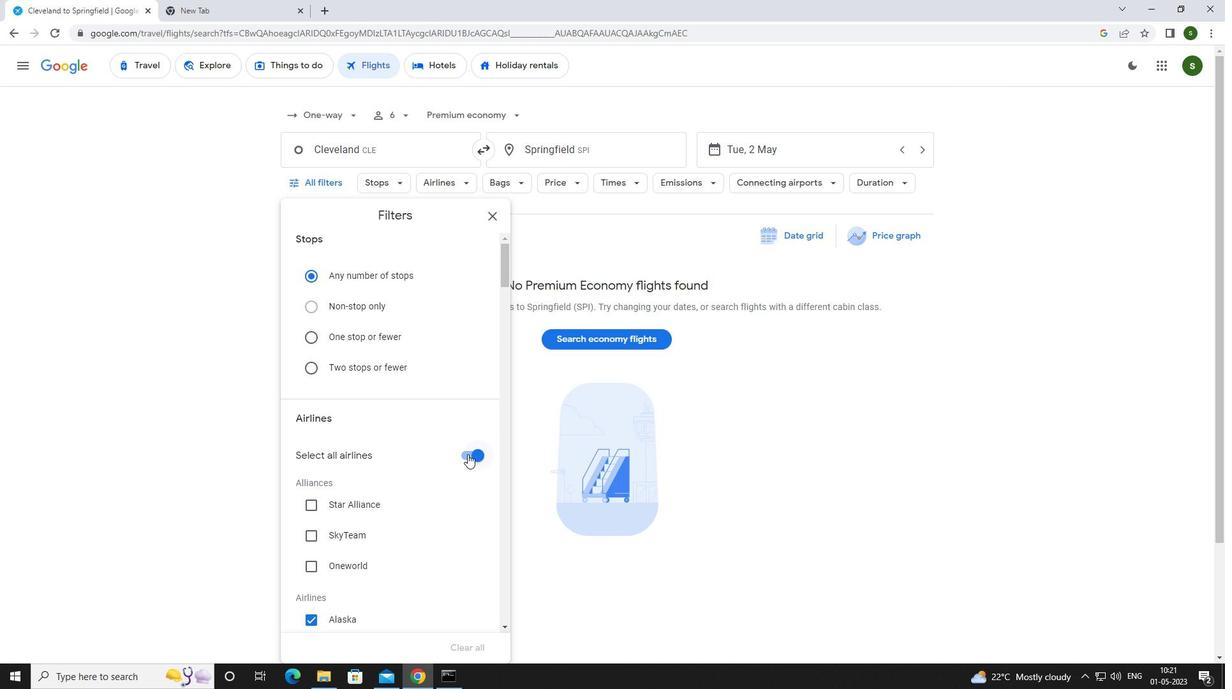 
Action: Mouse moved to (411, 413)
Screenshot: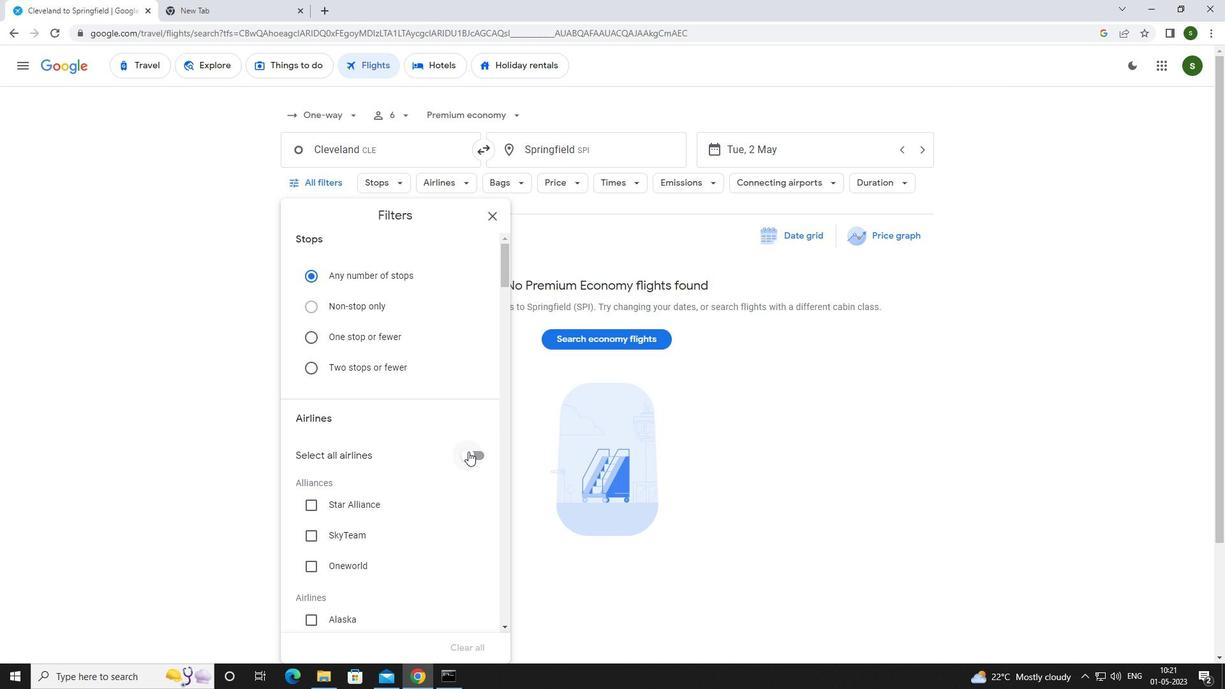 
Action: Mouse scrolled (411, 413) with delta (0, 0)
Screenshot: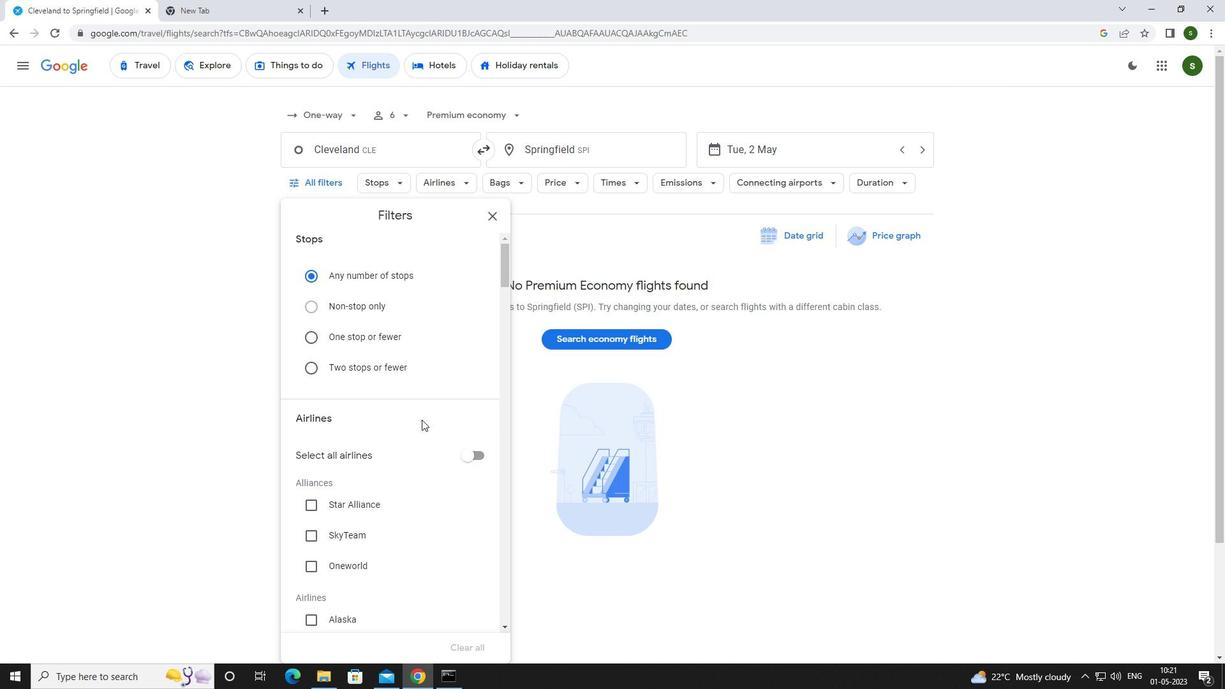 
Action: Mouse scrolled (411, 413) with delta (0, 0)
Screenshot: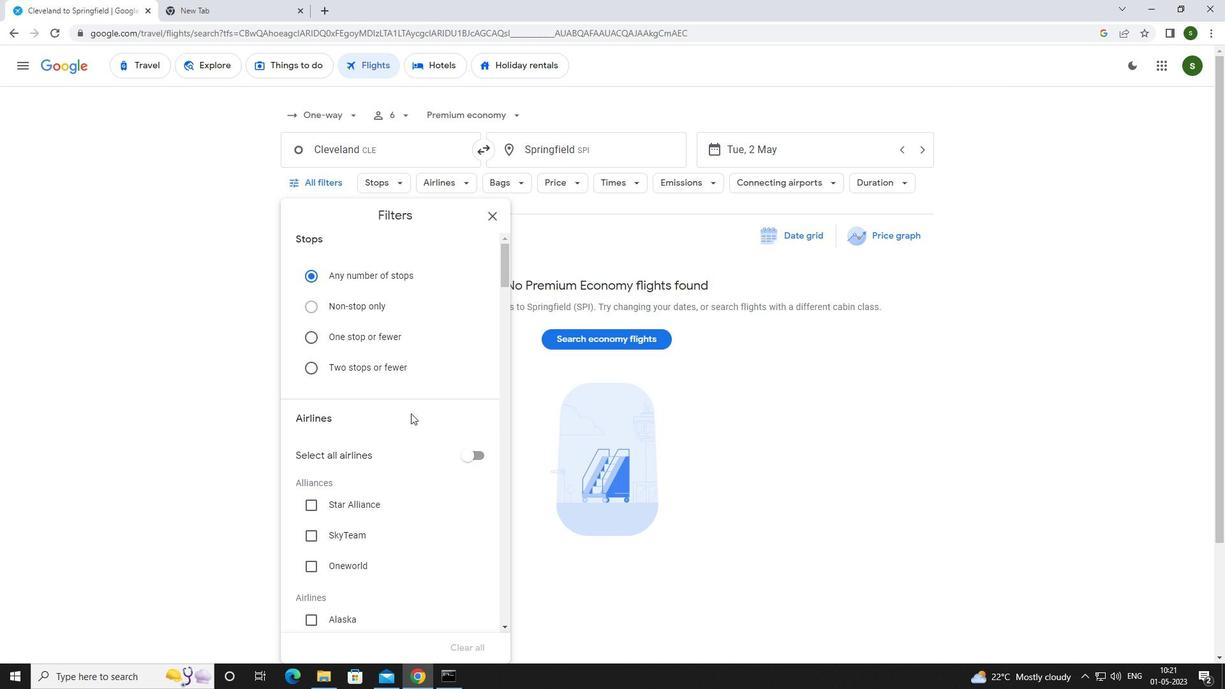 
Action: Mouse scrolled (411, 413) with delta (0, 0)
Screenshot: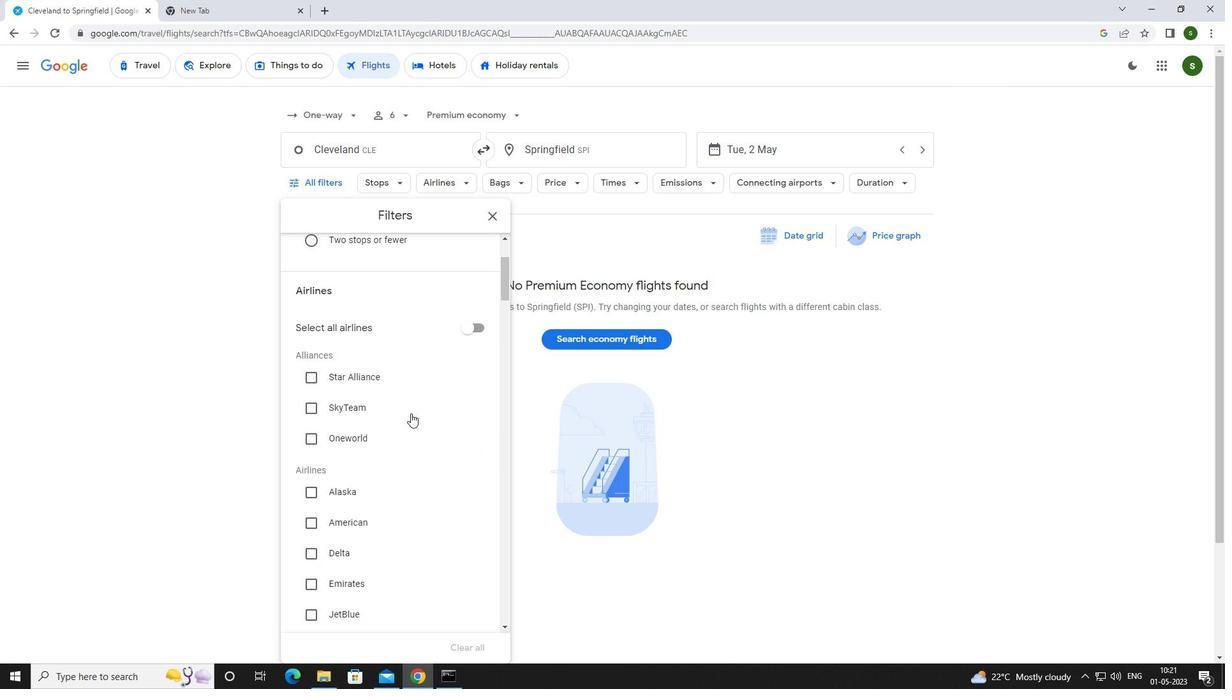 
Action: Mouse scrolled (411, 413) with delta (0, 0)
Screenshot: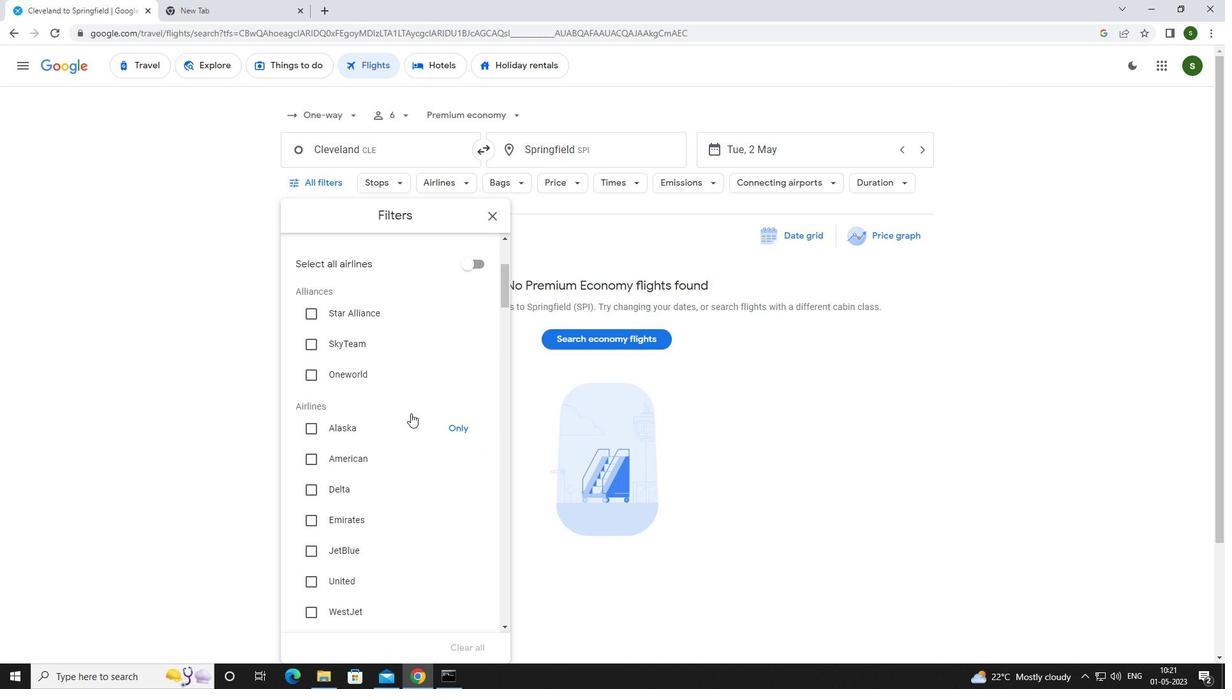 
Action: Mouse scrolled (411, 413) with delta (0, 0)
Screenshot: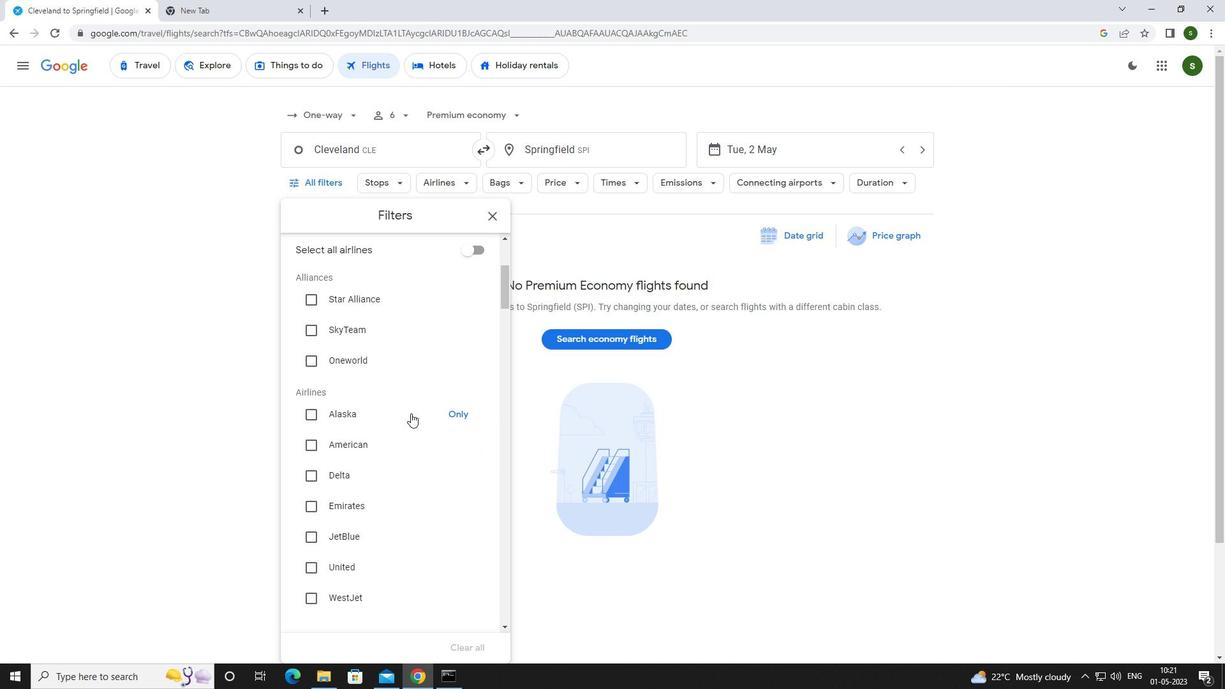 
Action: Mouse scrolled (411, 413) with delta (0, 0)
Screenshot: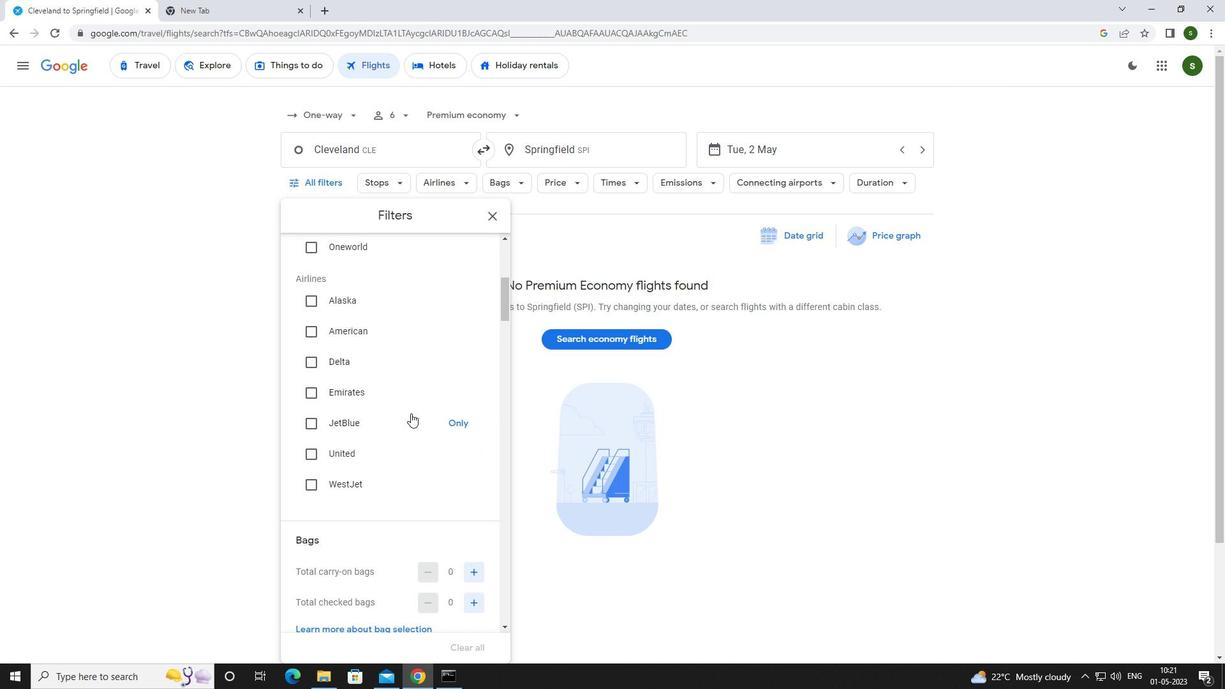 
Action: Mouse scrolled (411, 413) with delta (0, 0)
Screenshot: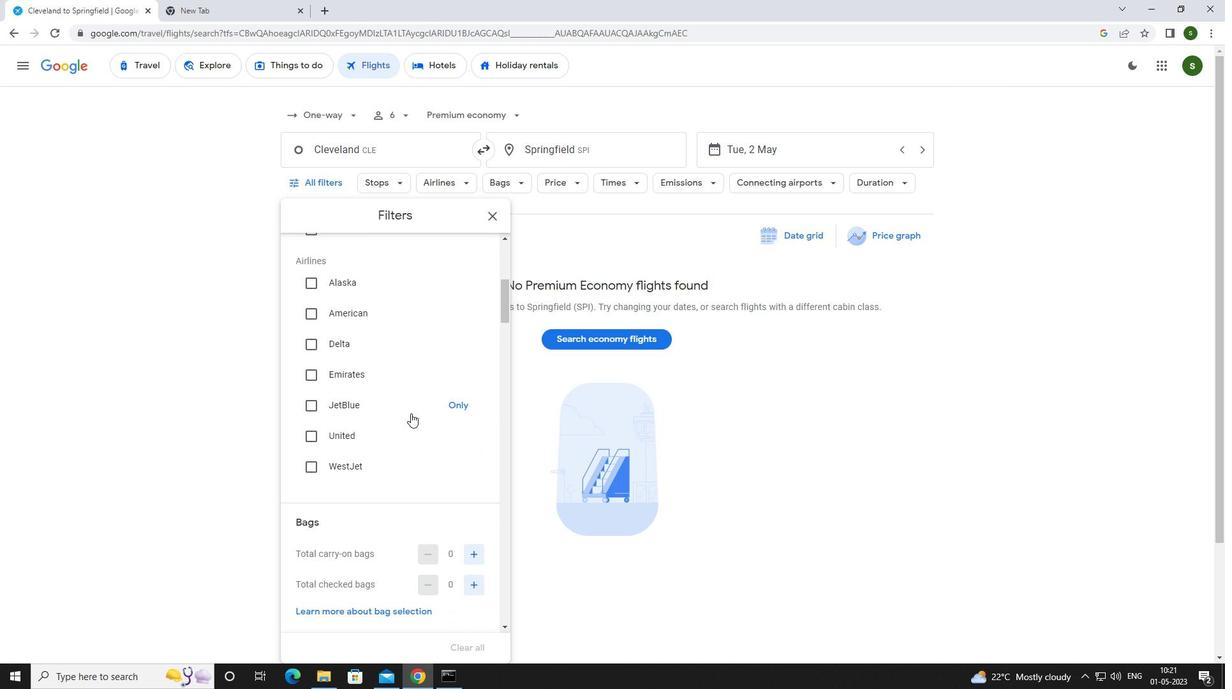 
Action: Mouse scrolled (411, 413) with delta (0, 0)
Screenshot: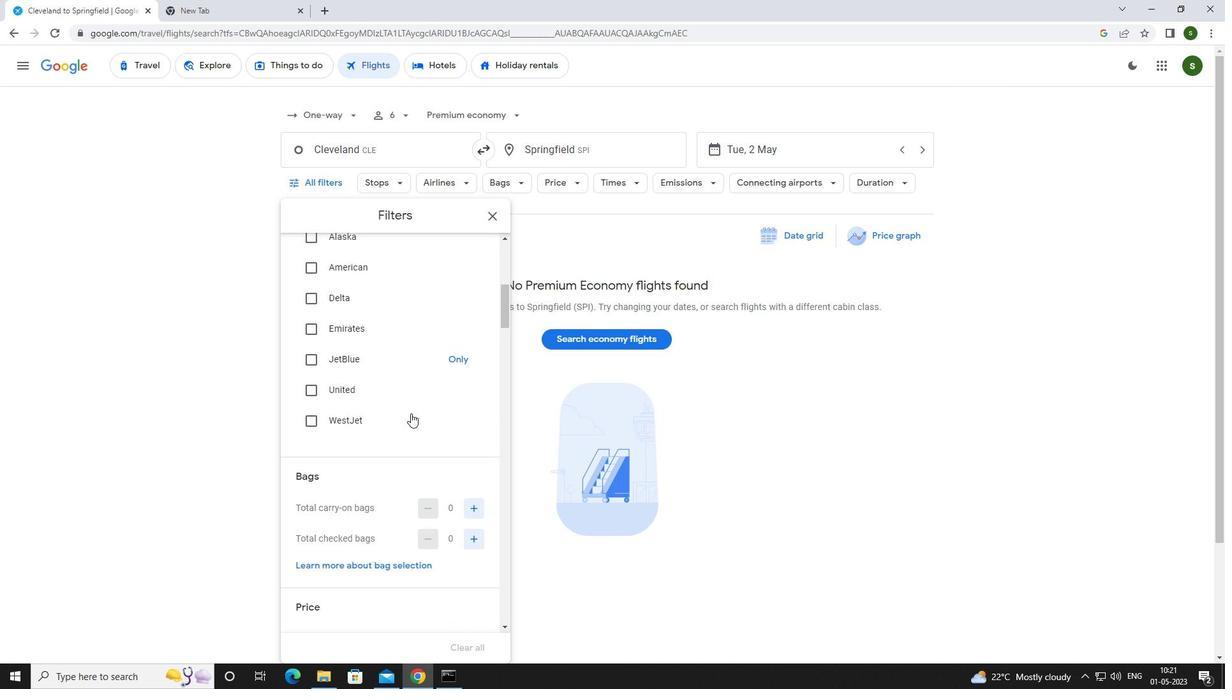 
Action: Mouse scrolled (411, 413) with delta (0, 0)
Screenshot: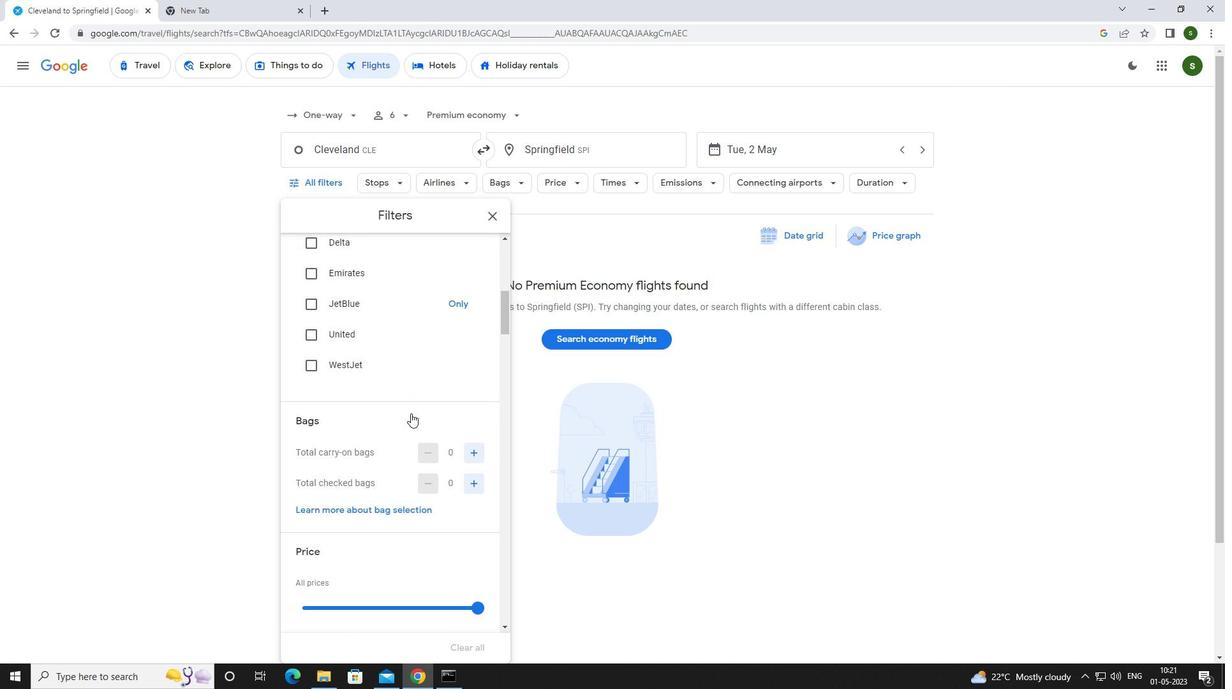 
Action: Mouse scrolled (411, 413) with delta (0, 0)
Screenshot: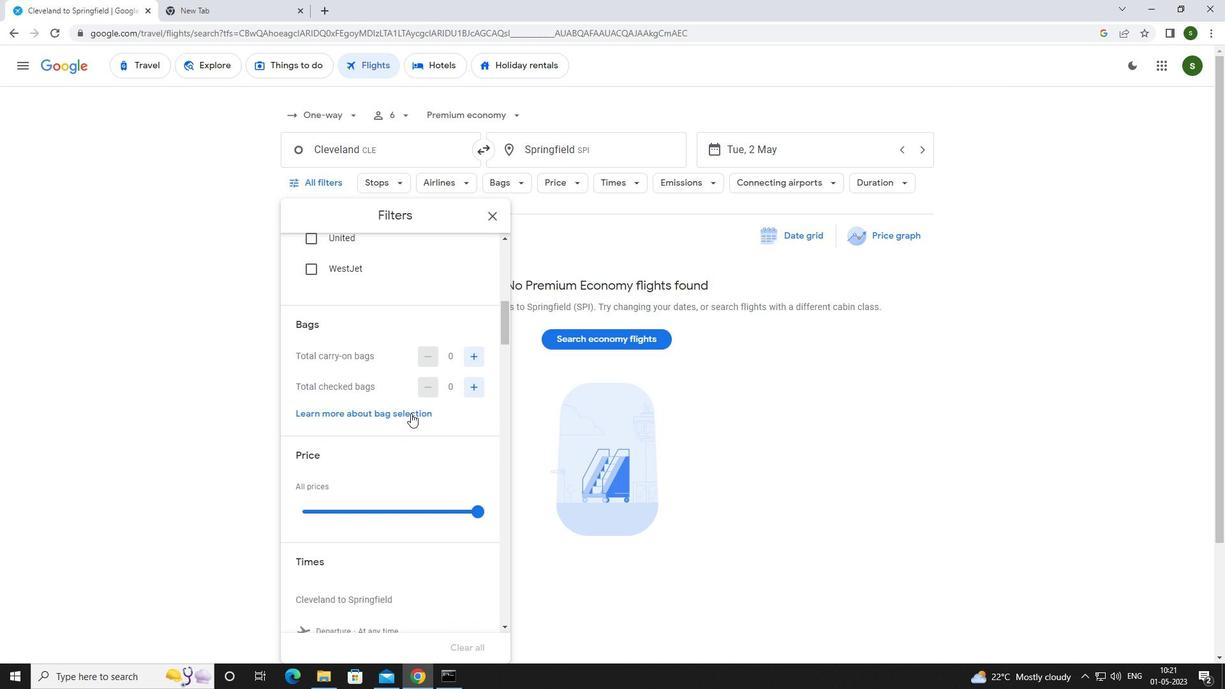 
Action: Mouse scrolled (411, 413) with delta (0, 0)
Screenshot: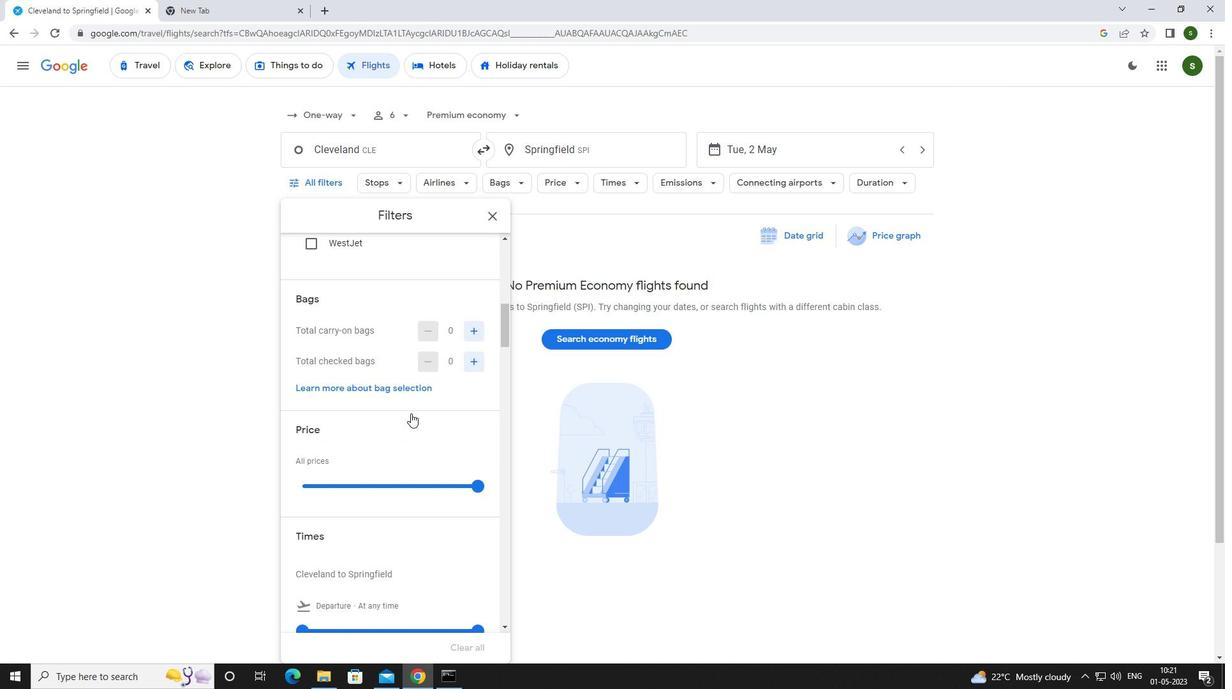 
Action: Mouse moved to (303, 485)
Screenshot: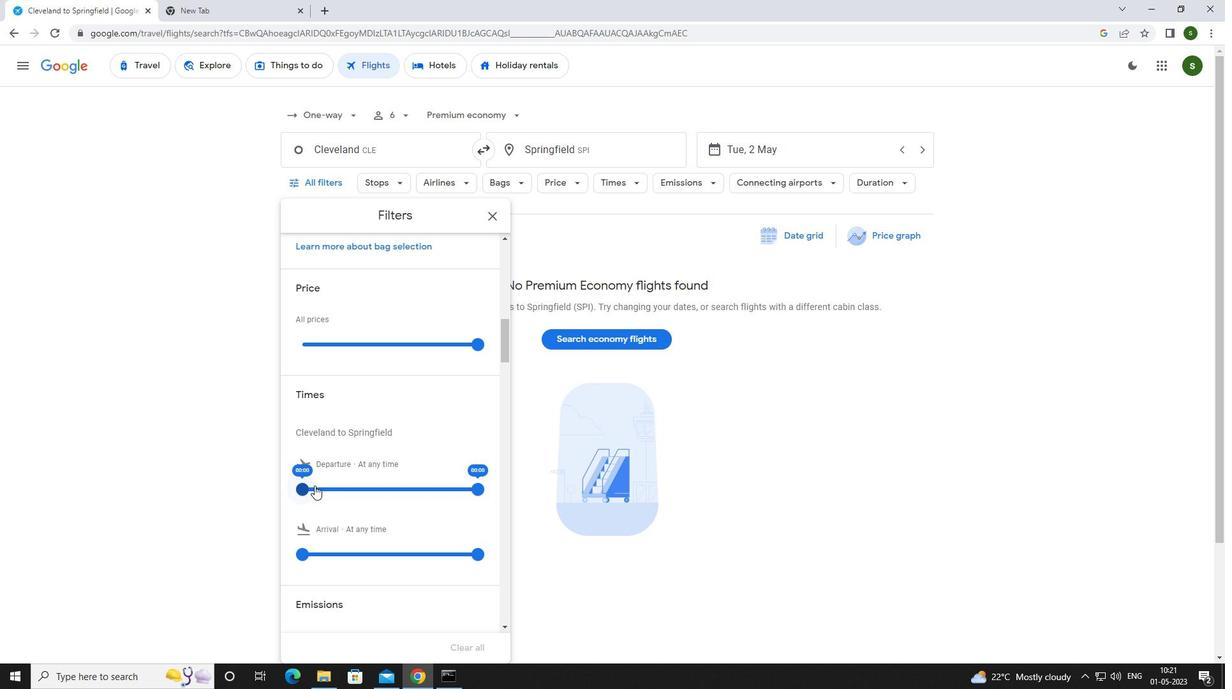 
Action: Mouse pressed left at (303, 485)
Screenshot: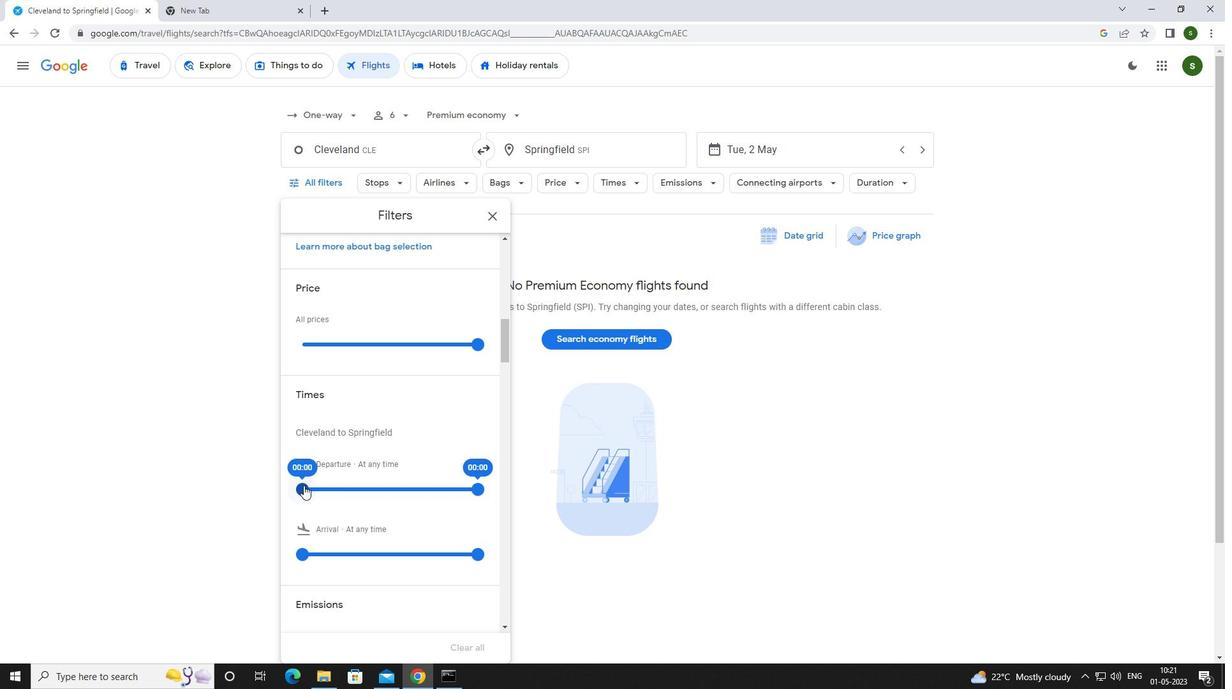 
Action: Mouse moved to (759, 411)
Screenshot: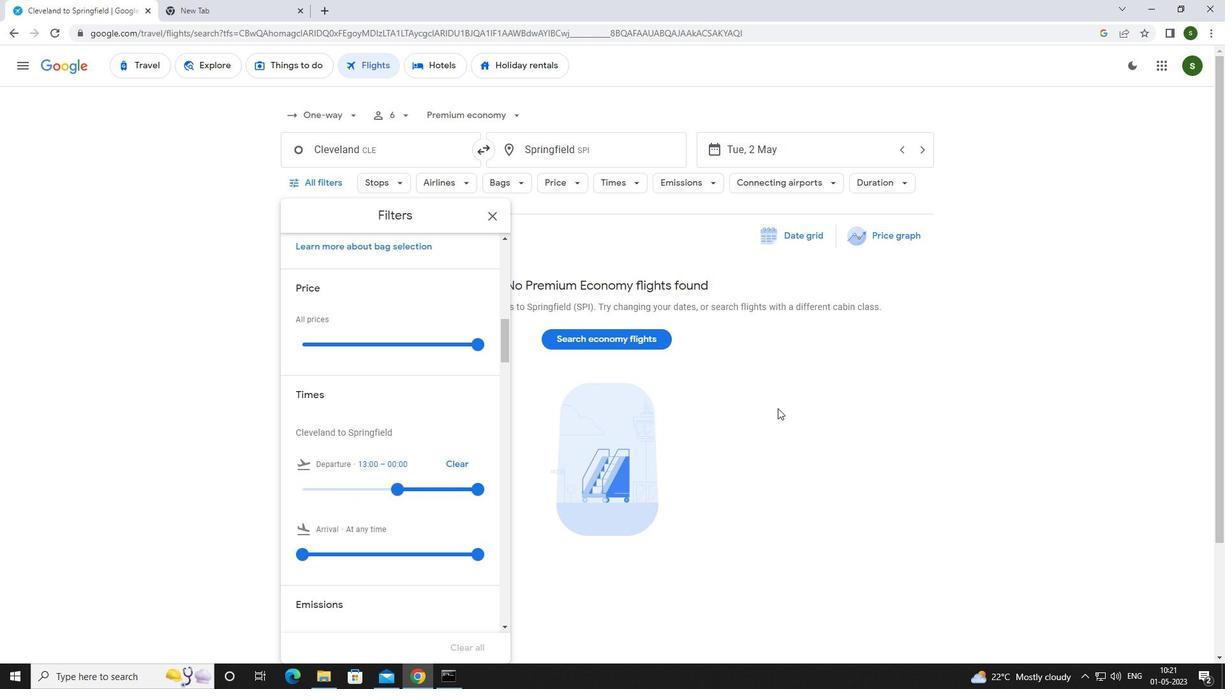 
Action: Mouse pressed left at (759, 411)
Screenshot: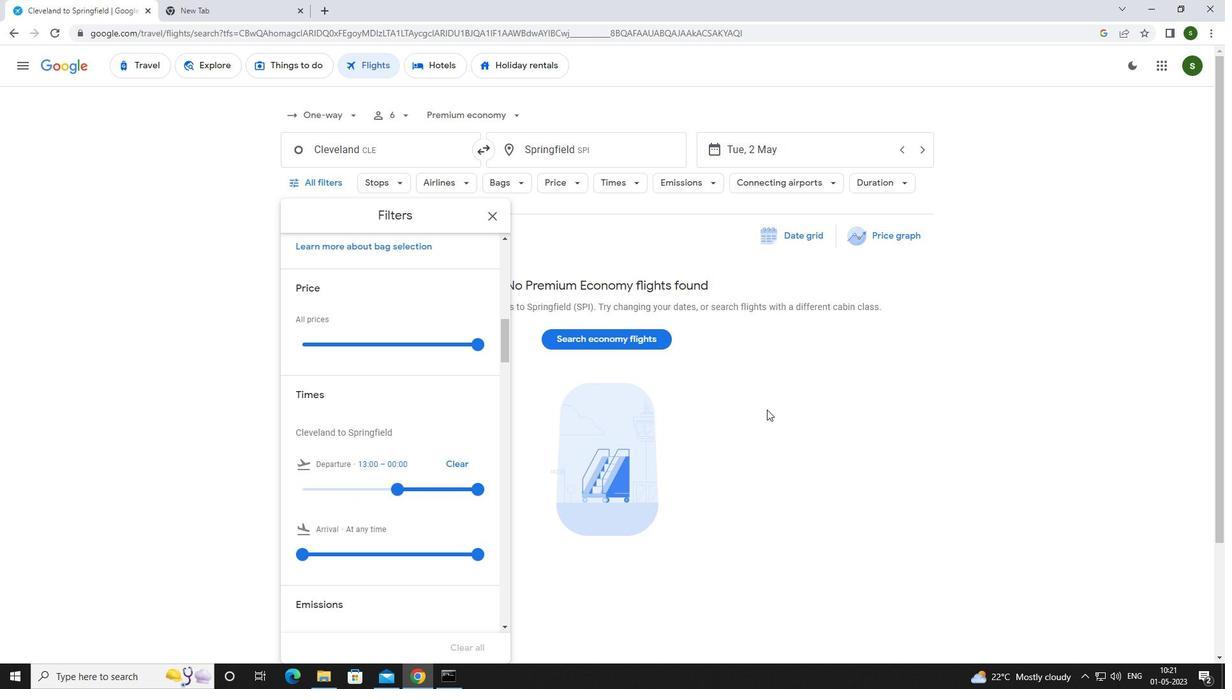 
